 Task: Find connections with filter location Bourg-lès-Valence with filter topic #Genderwith filter profile language English with filter current company Job Available Here with filter school Madurai Kamaraj University with filter industry IT Services and IT Consulting with filter service category Typing with filter keywords title Mail Carrier
Action: Mouse moved to (473, 60)
Screenshot: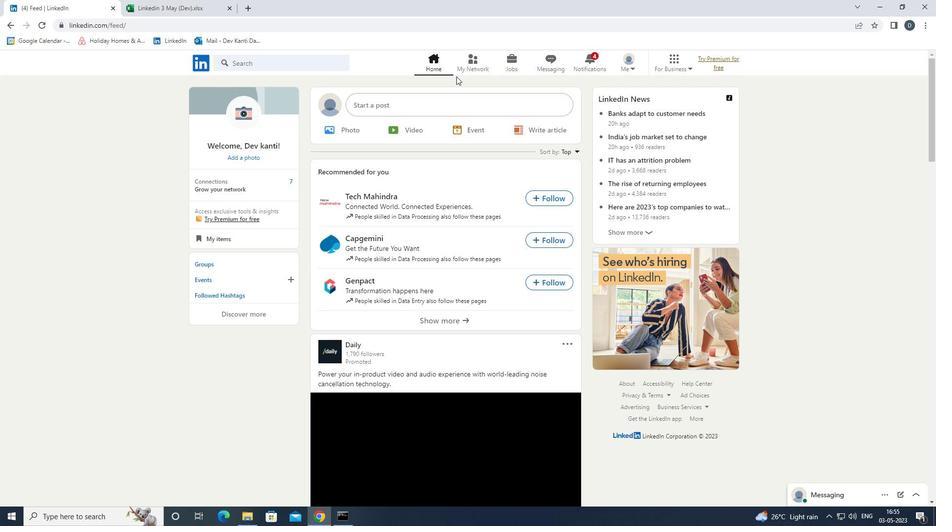 
Action: Mouse pressed left at (473, 60)
Screenshot: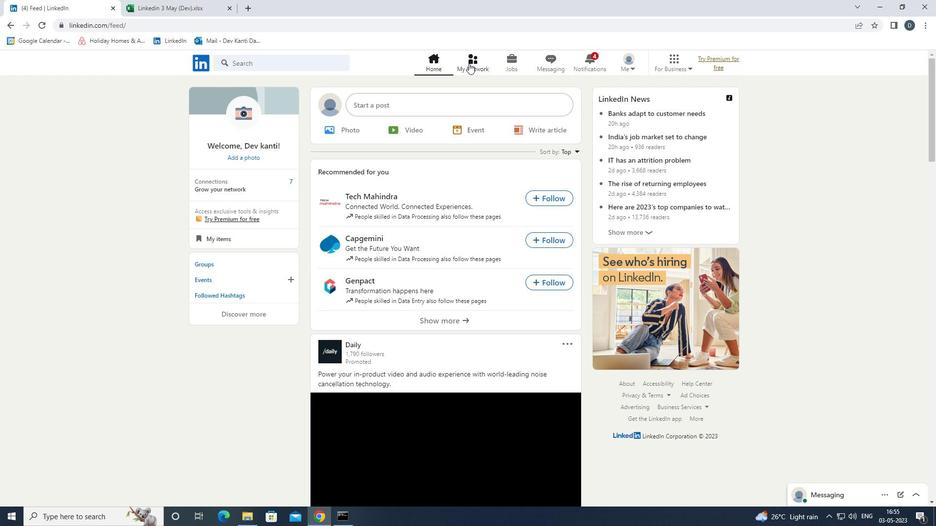 
Action: Mouse moved to (320, 114)
Screenshot: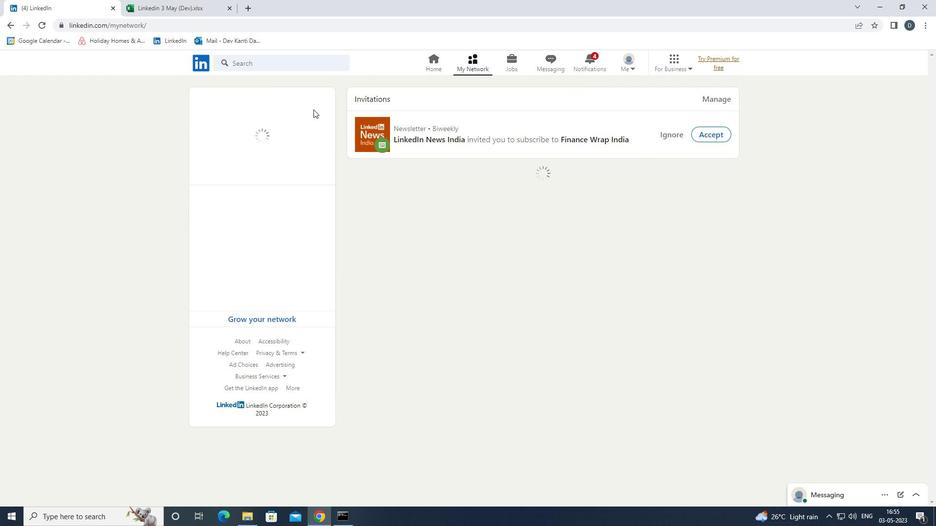 
Action: Mouse pressed left at (320, 114)
Screenshot: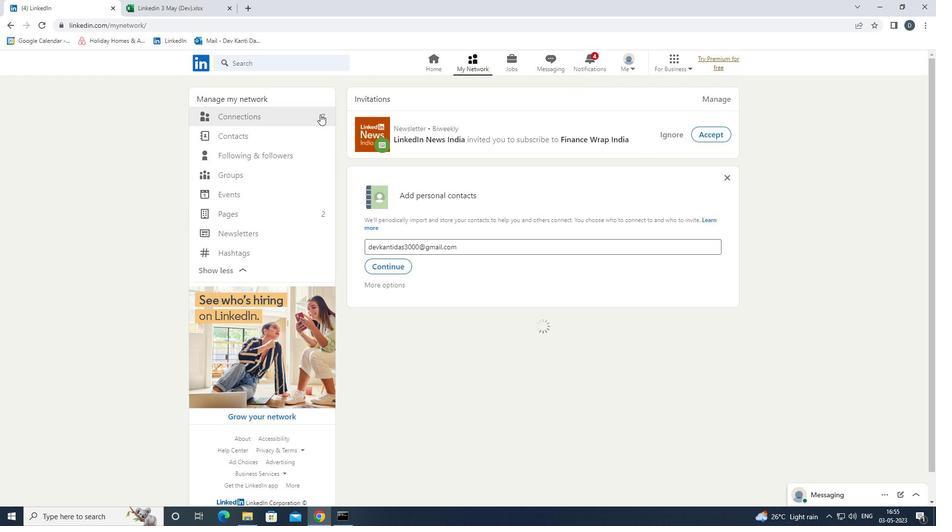 
Action: Mouse moved to (549, 116)
Screenshot: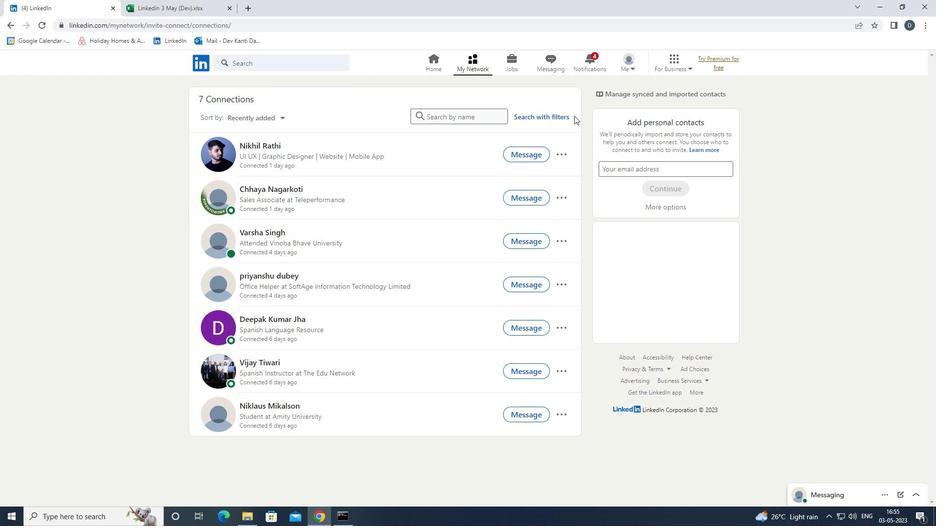 
Action: Mouse pressed left at (549, 116)
Screenshot: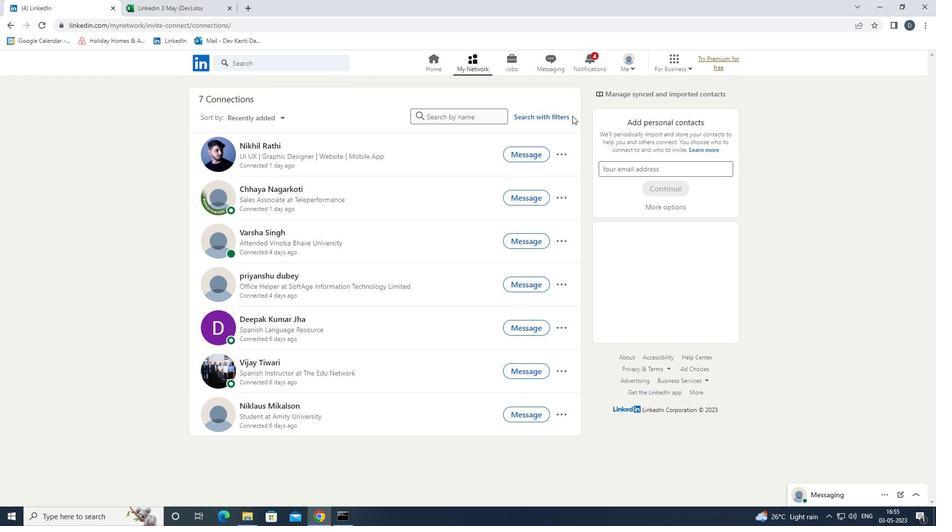 
Action: Mouse moved to (492, 91)
Screenshot: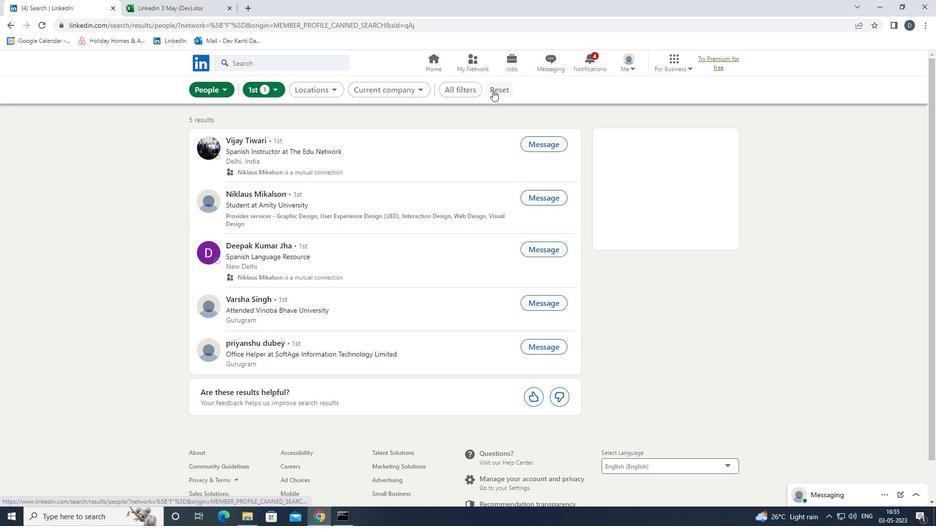 
Action: Mouse pressed left at (492, 91)
Screenshot: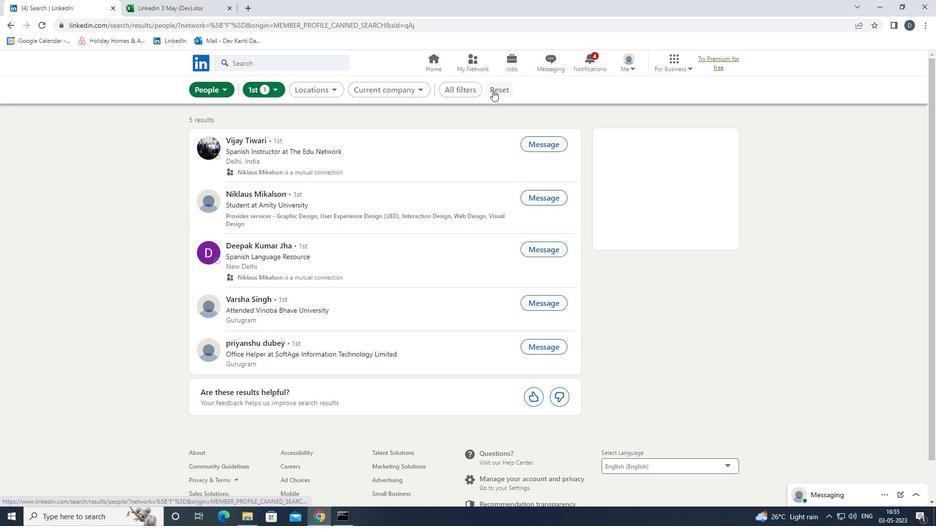
Action: Mouse moved to (482, 89)
Screenshot: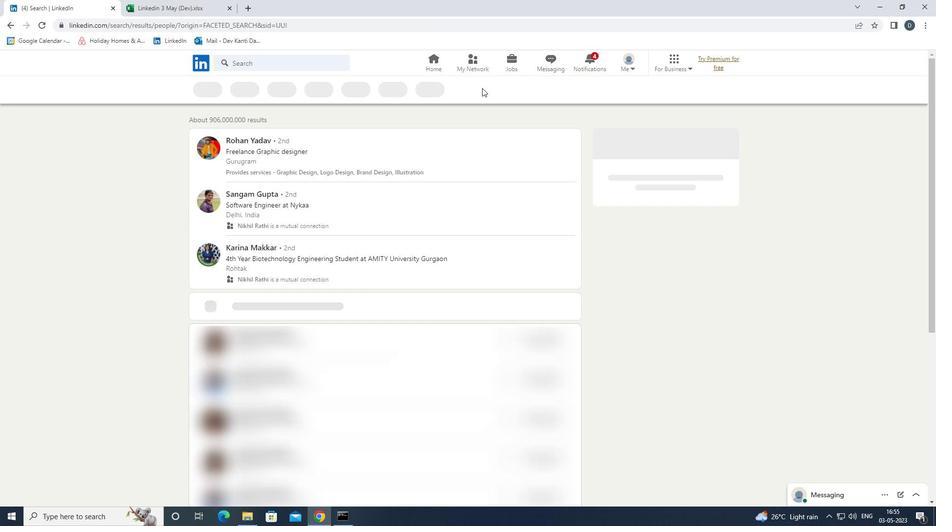 
Action: Mouse pressed left at (482, 89)
Screenshot: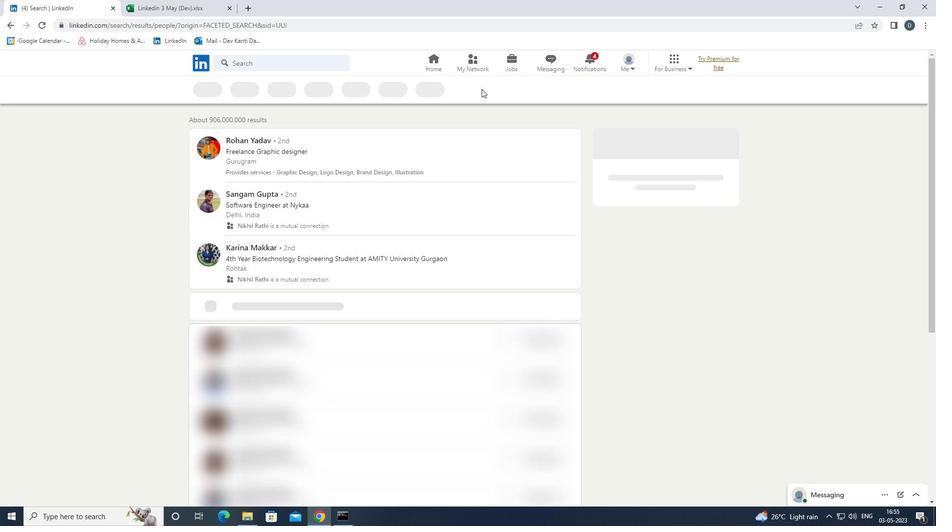
Action: Mouse moved to (766, 194)
Screenshot: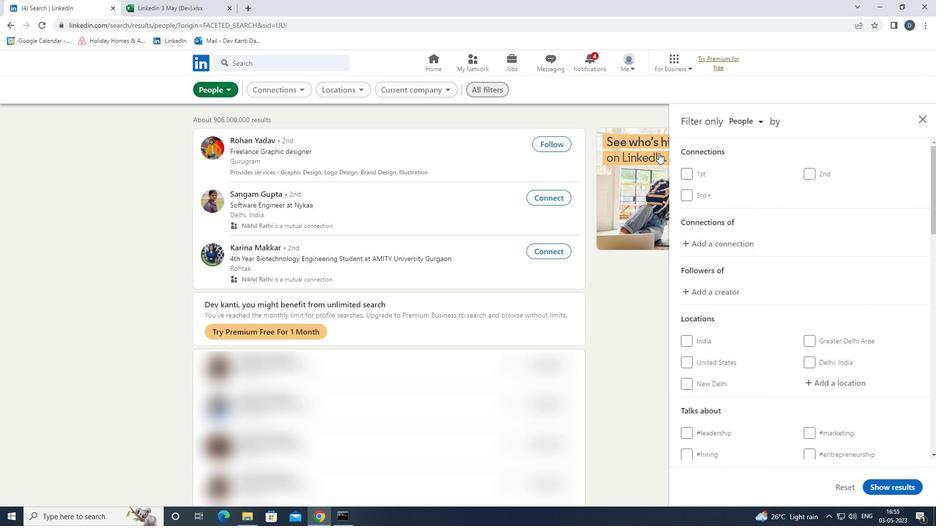
Action: Mouse scrolled (766, 193) with delta (0, 0)
Screenshot: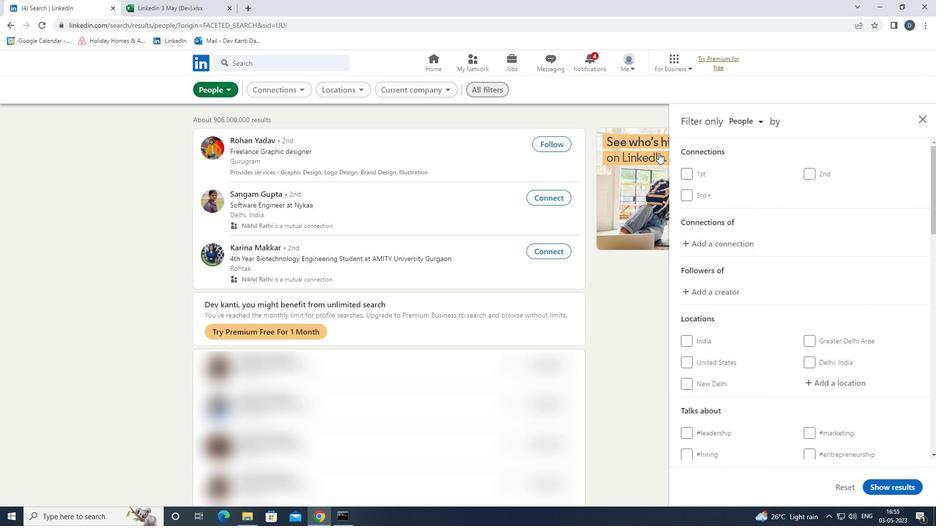 
Action: Mouse moved to (767, 195)
Screenshot: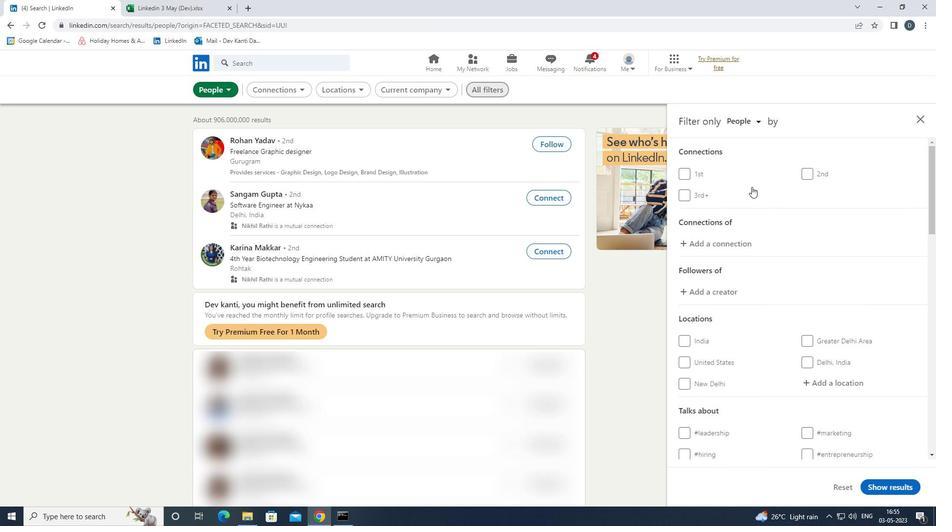 
Action: Mouse scrolled (767, 194) with delta (0, 0)
Screenshot: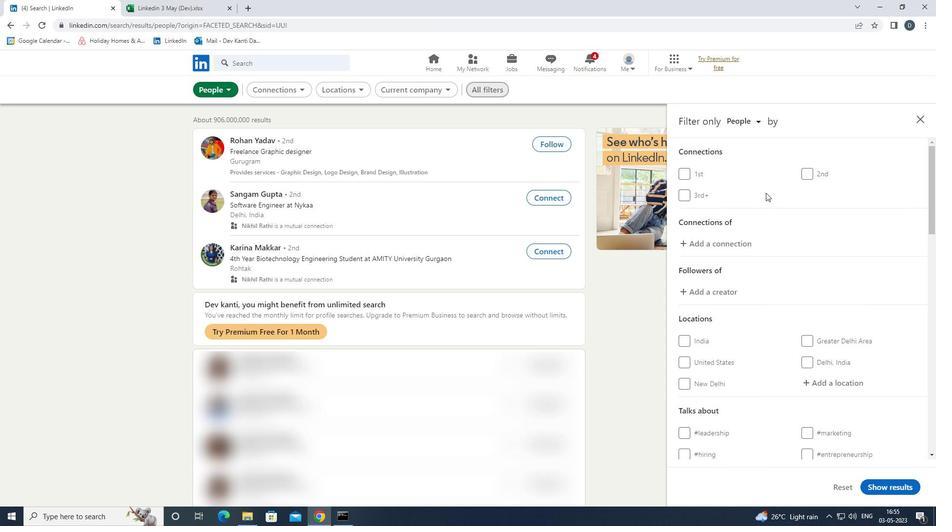 
Action: Mouse moved to (826, 289)
Screenshot: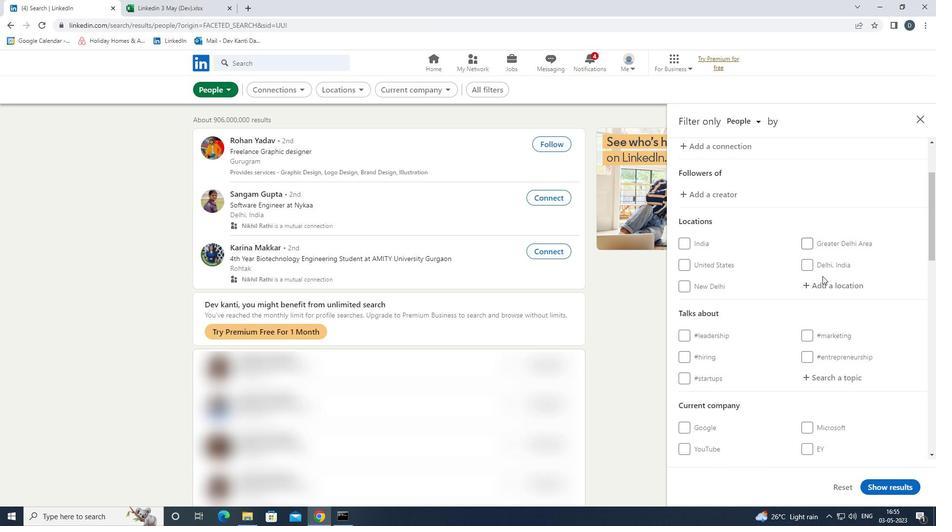 
Action: Mouse pressed left at (826, 289)
Screenshot: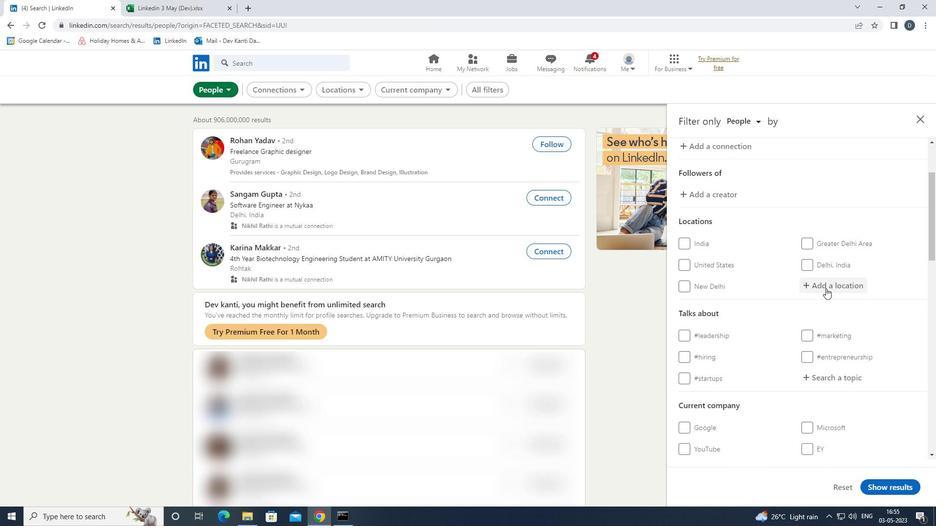 
Action: Mouse moved to (828, 275)
Screenshot: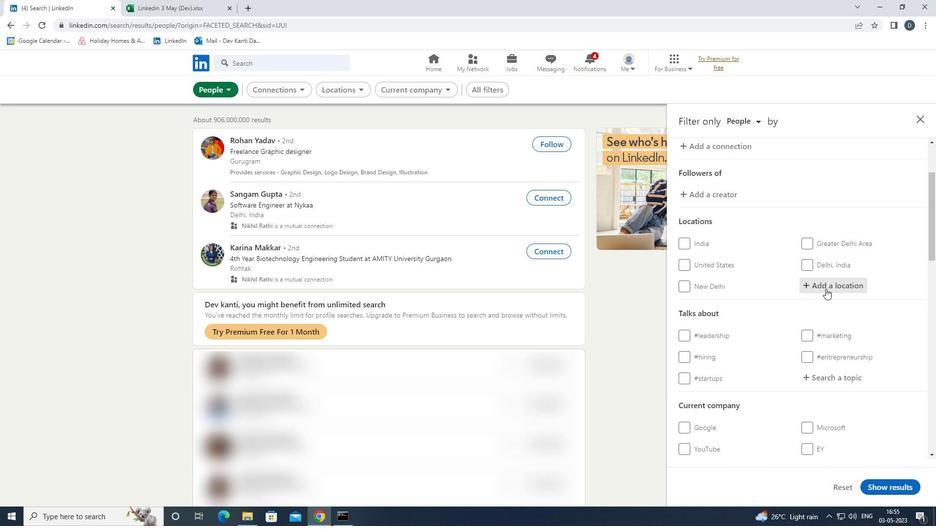 
Action: Key pressed <Key.shift><Key.shift><Key.shift>BOURG-LES<Key.down><Key.enter>
Screenshot: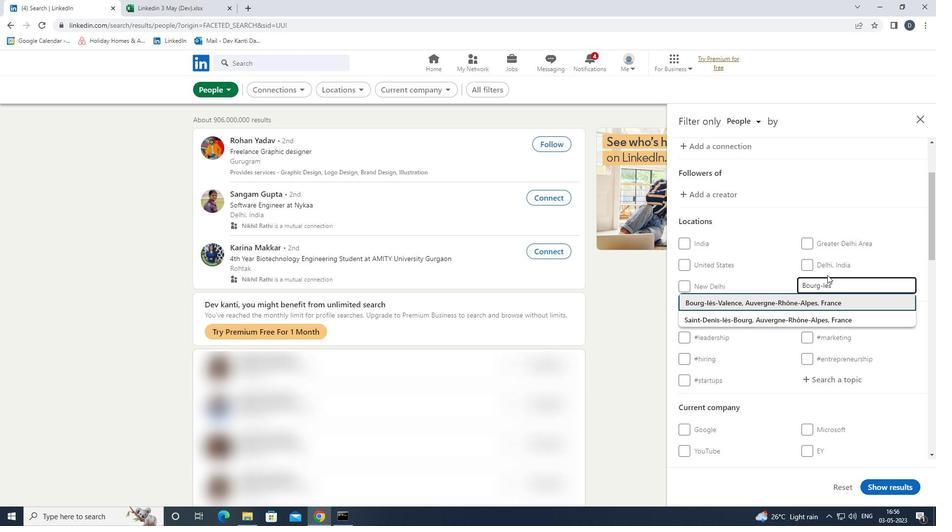 
Action: Mouse moved to (846, 306)
Screenshot: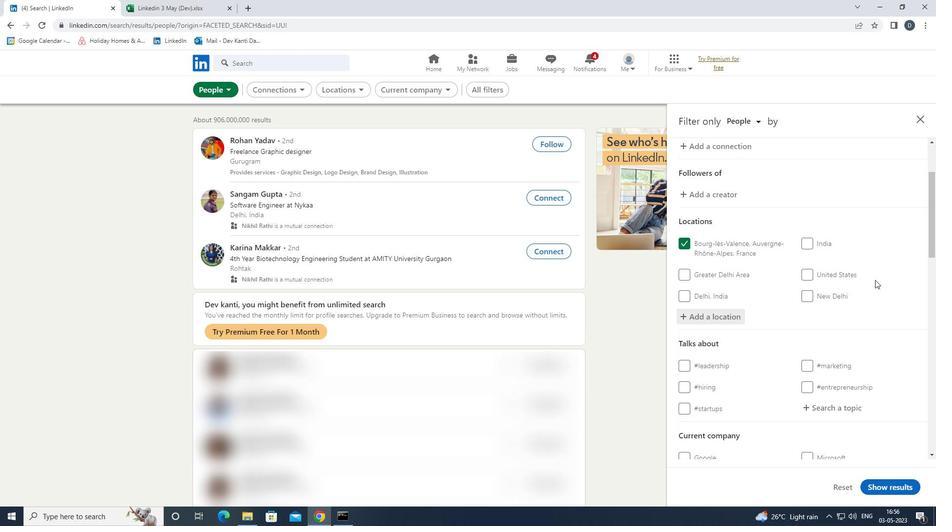 
Action: Mouse scrolled (846, 306) with delta (0, 0)
Screenshot: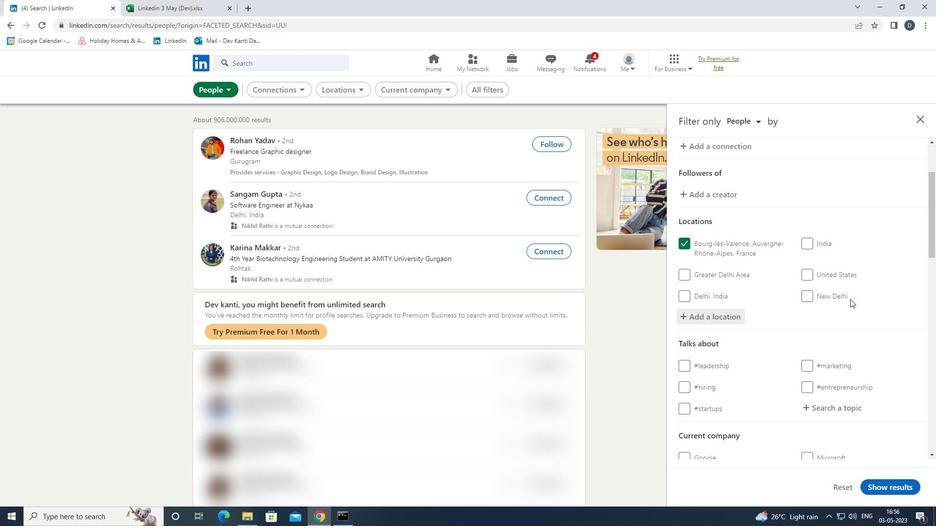 
Action: Mouse moved to (846, 307)
Screenshot: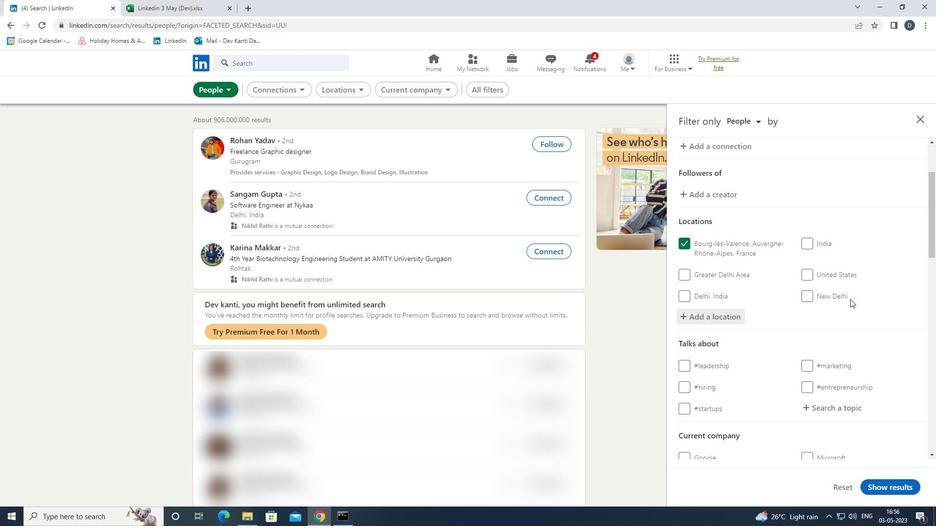 
Action: Mouse scrolled (846, 306) with delta (0, 0)
Screenshot: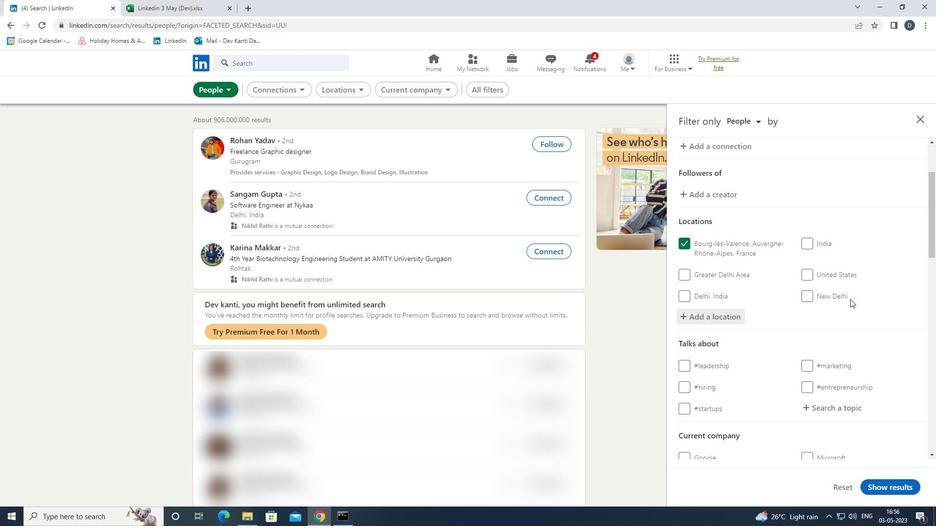 
Action: Mouse moved to (841, 312)
Screenshot: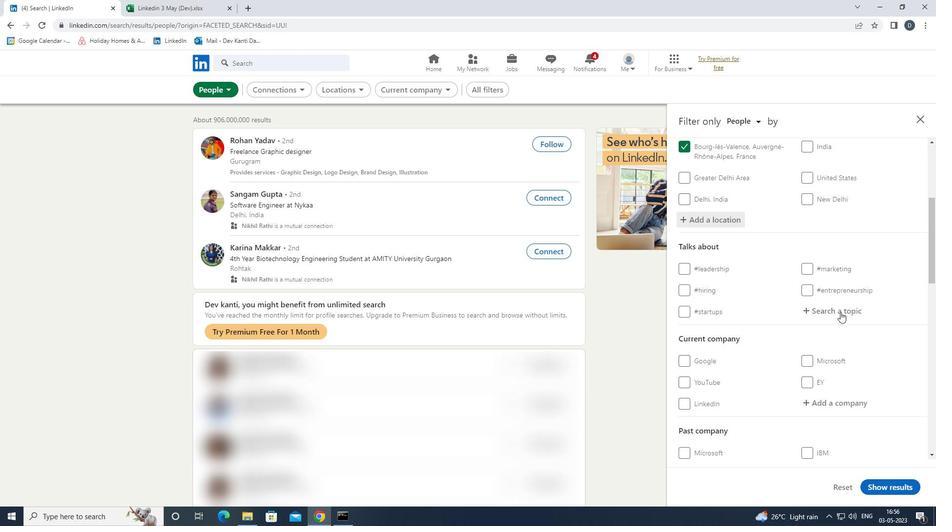
Action: Mouse pressed left at (841, 312)
Screenshot: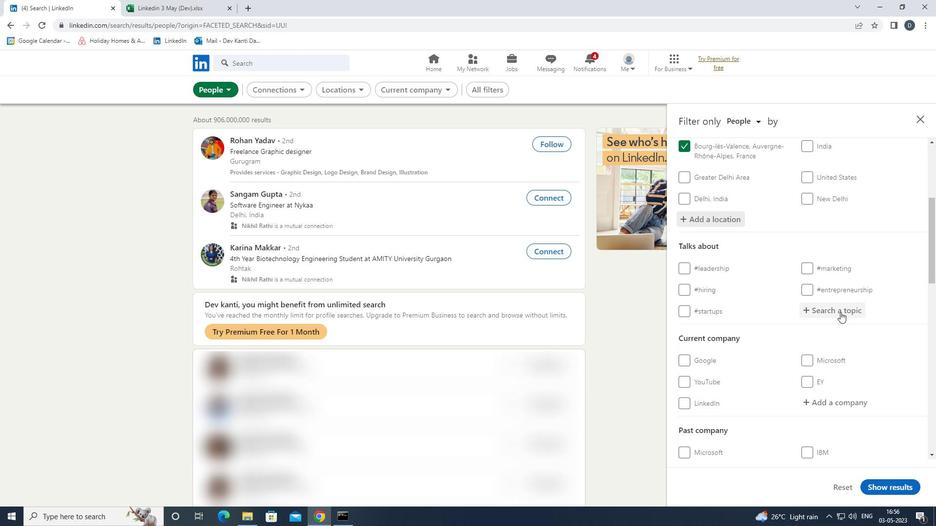 
Action: Mouse moved to (836, 313)
Screenshot: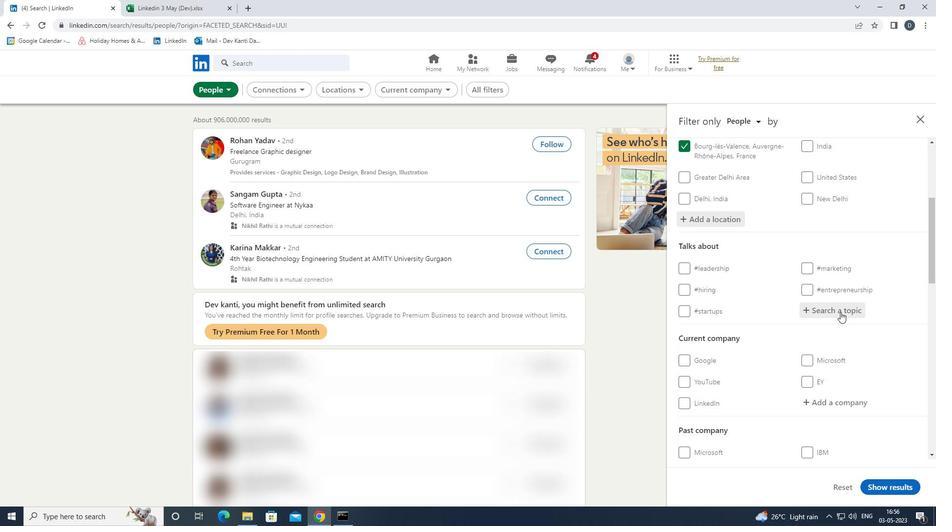 
Action: Key pressed GENDER<Key.down><Key.enter>
Screenshot: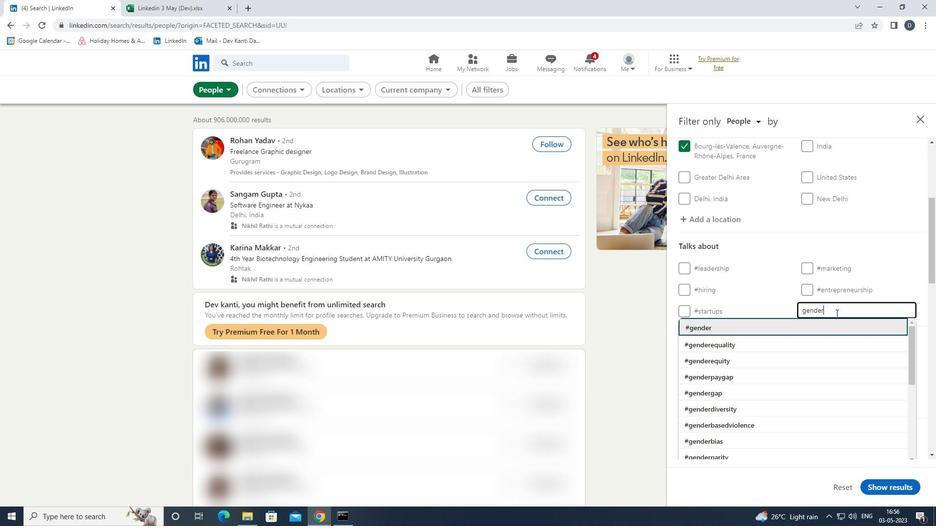 
Action: Mouse moved to (768, 253)
Screenshot: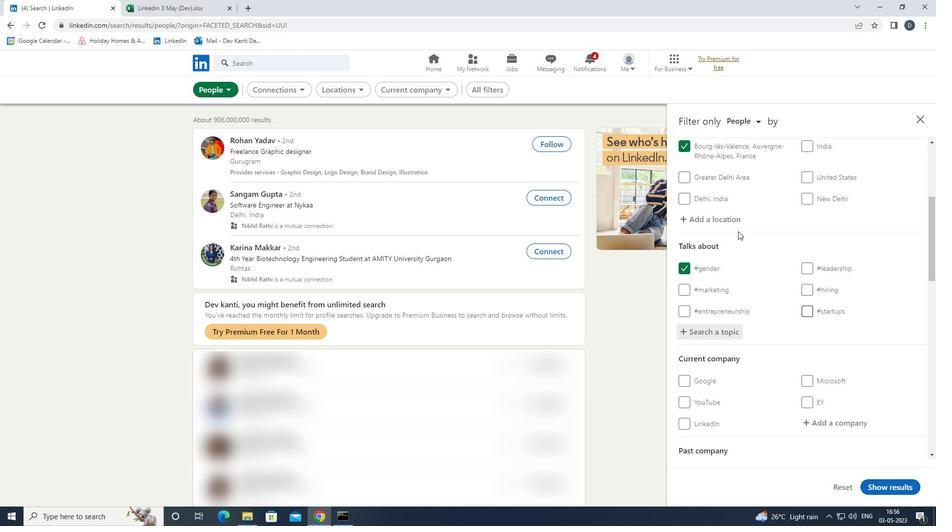 
Action: Mouse scrolled (768, 253) with delta (0, 0)
Screenshot: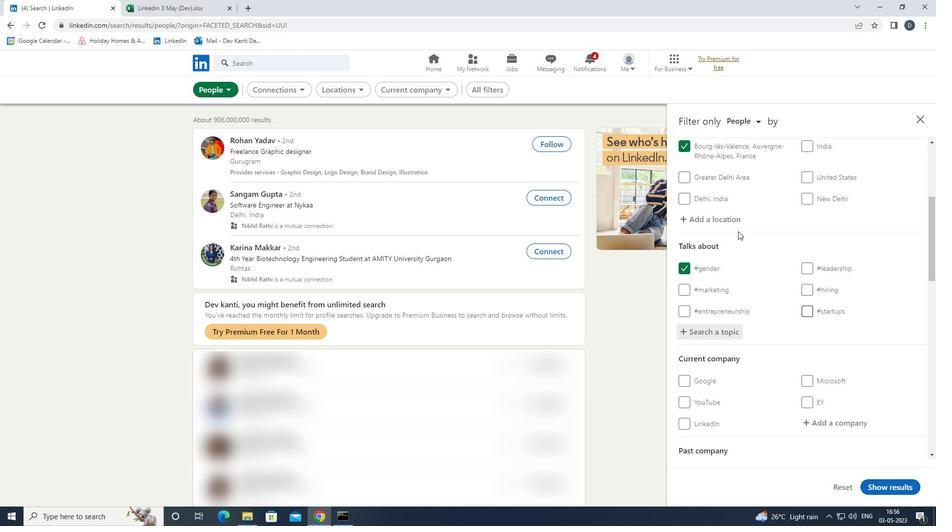 
Action: Mouse moved to (771, 260)
Screenshot: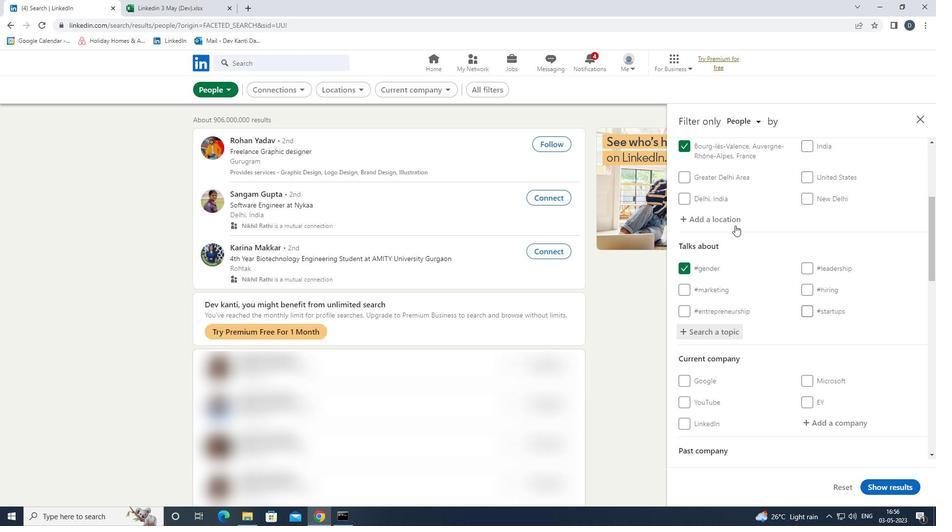 
Action: Mouse scrolled (771, 259) with delta (0, 0)
Screenshot: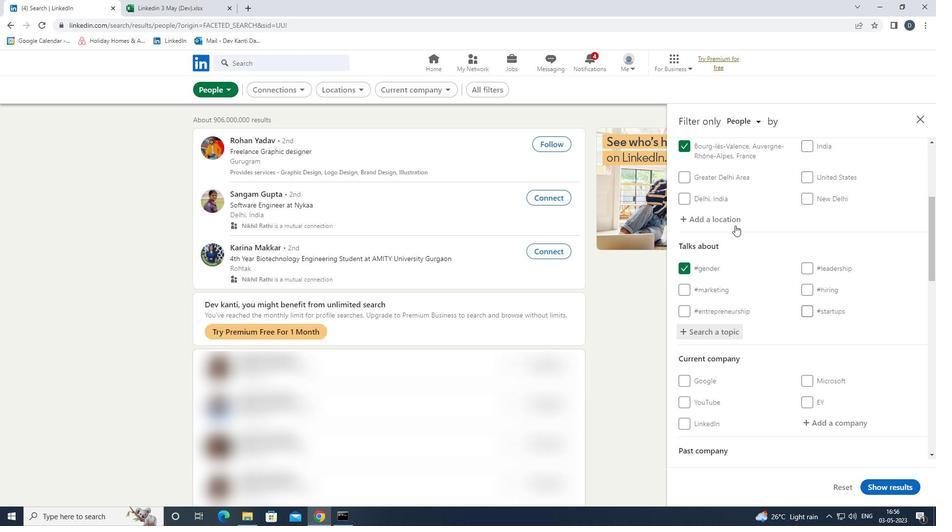 
Action: Mouse moved to (774, 266)
Screenshot: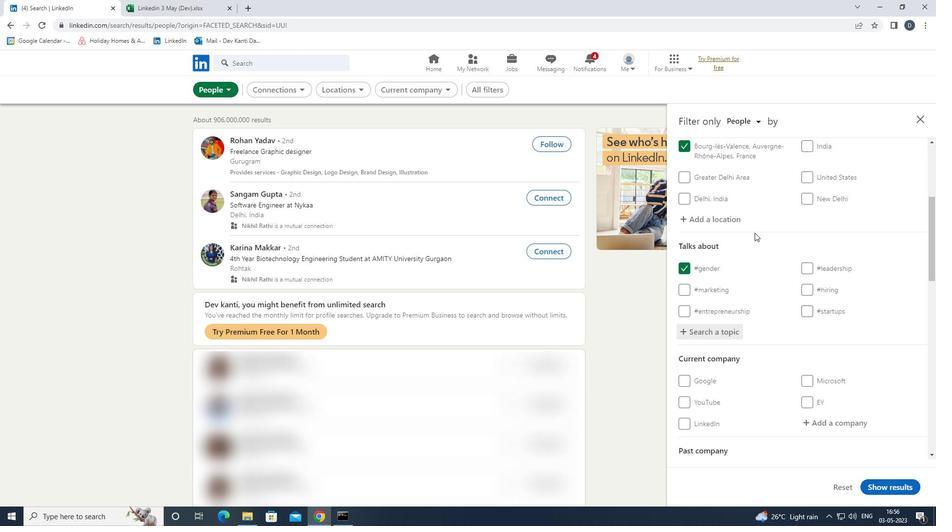 
Action: Mouse scrolled (774, 265) with delta (0, 0)
Screenshot: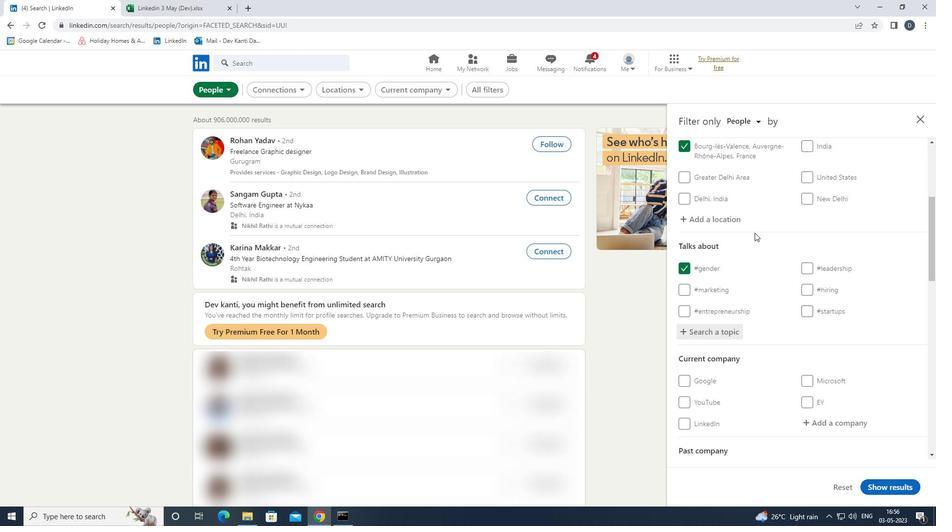 
Action: Mouse moved to (828, 304)
Screenshot: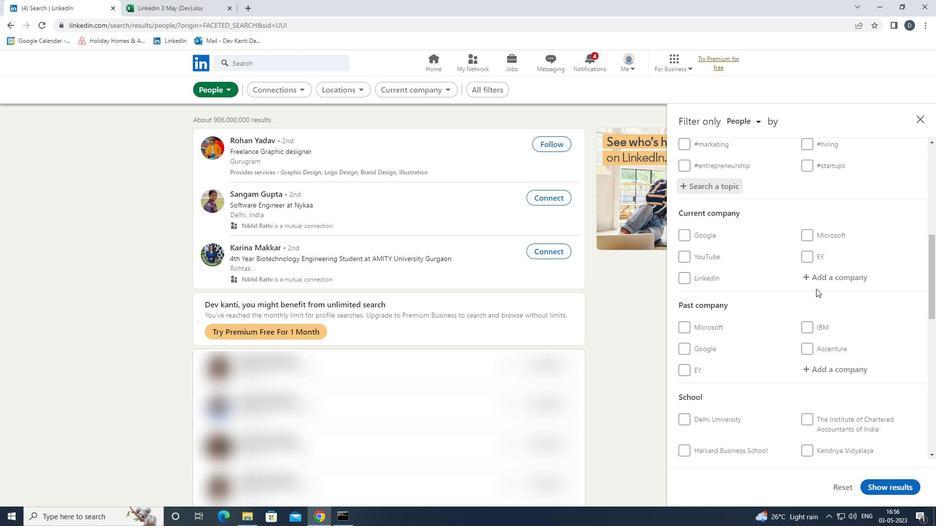 
Action: Mouse scrolled (828, 303) with delta (0, 0)
Screenshot: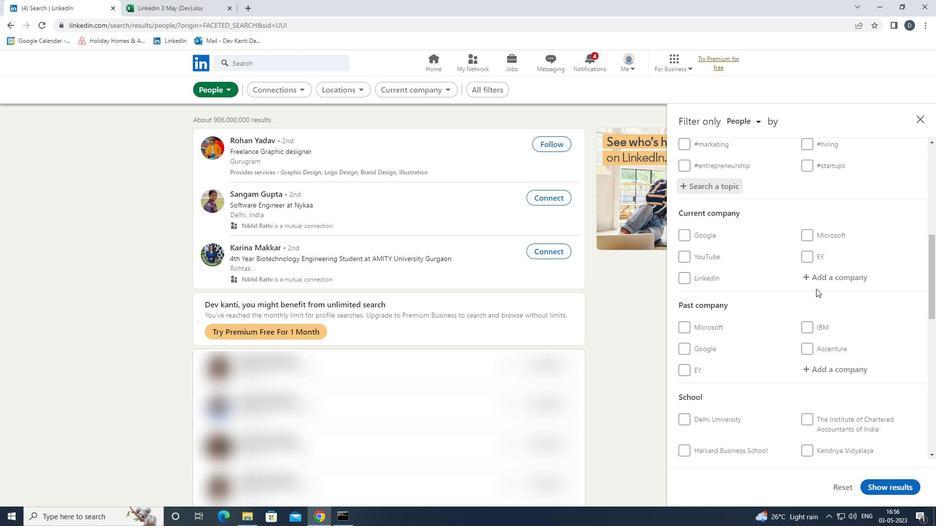 
Action: Mouse scrolled (828, 303) with delta (0, 0)
Screenshot: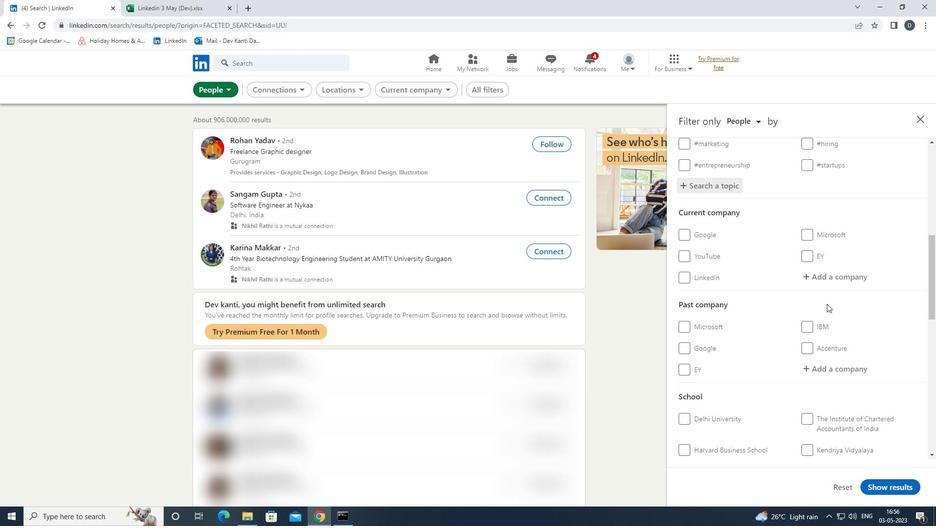 
Action: Mouse moved to (829, 303)
Screenshot: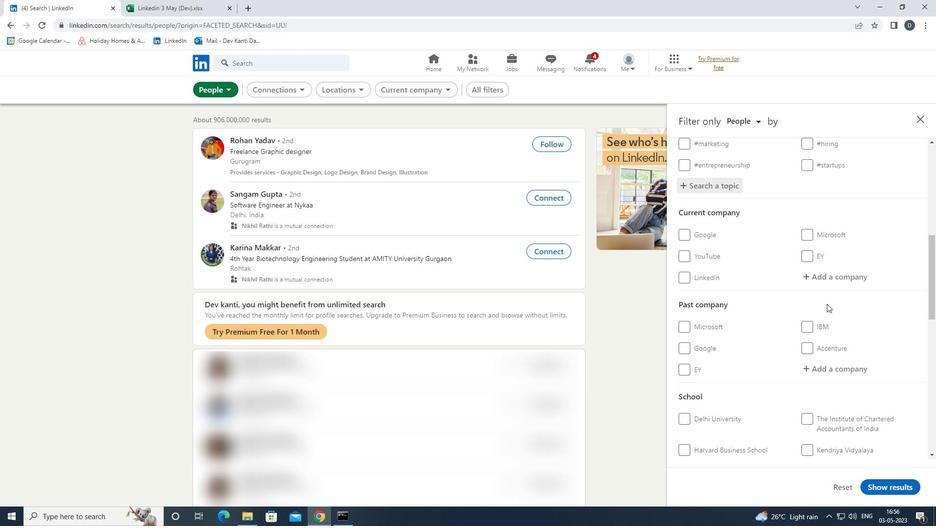 
Action: Mouse scrolled (829, 303) with delta (0, 0)
Screenshot: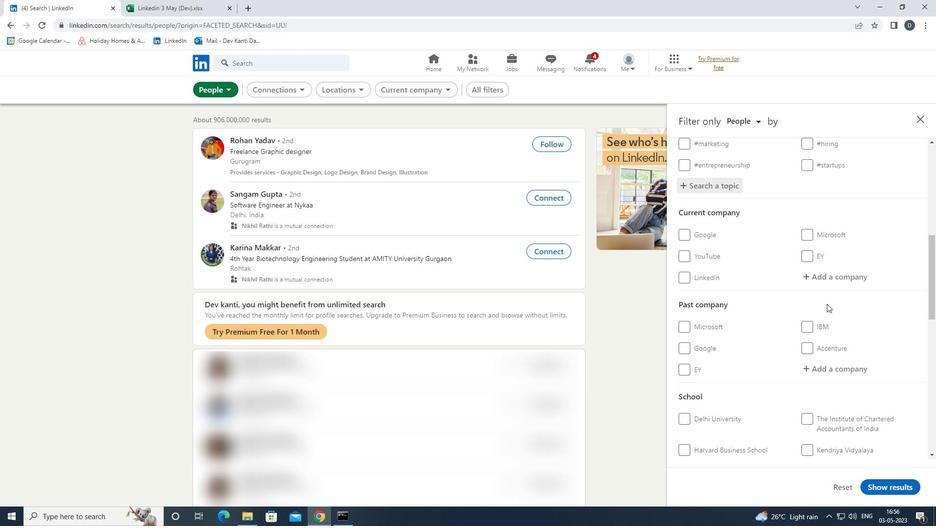 
Action: Mouse moved to (835, 297)
Screenshot: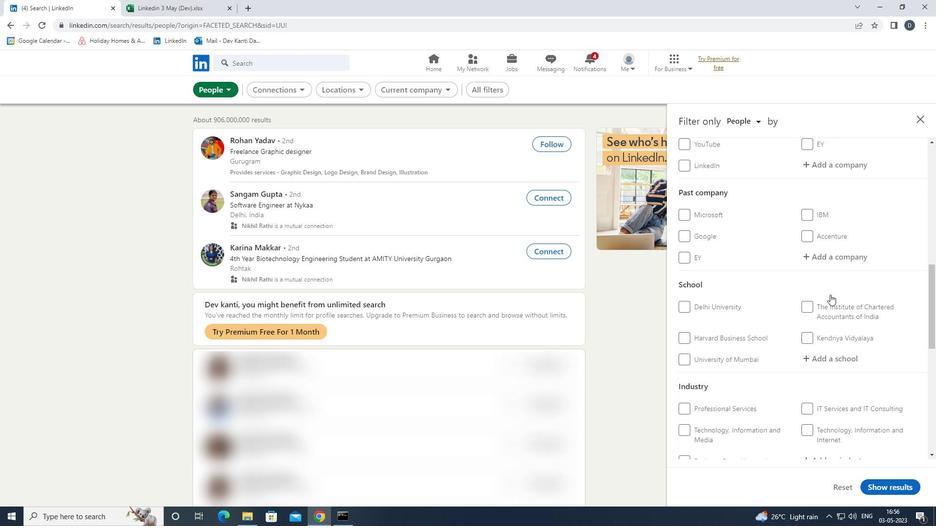 
Action: Mouse scrolled (835, 297) with delta (0, 0)
Screenshot: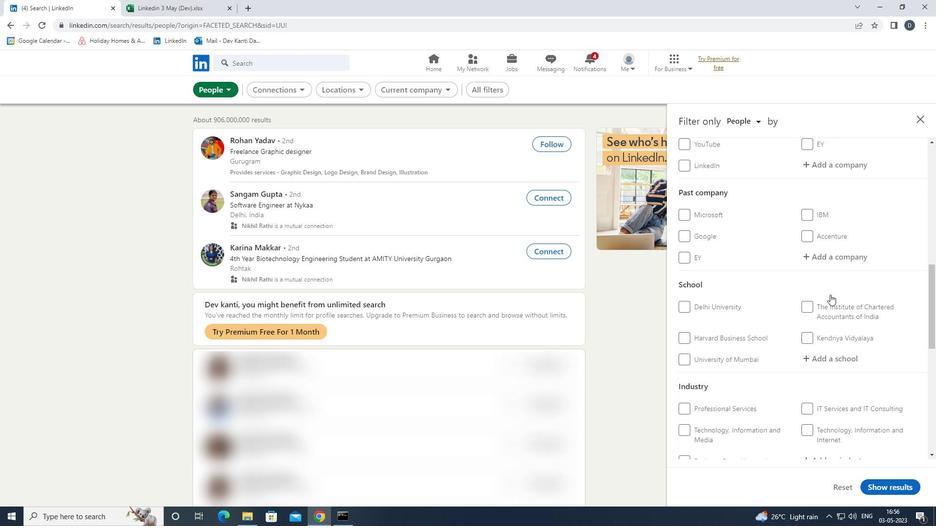 
Action: Mouse moved to (835, 298)
Screenshot: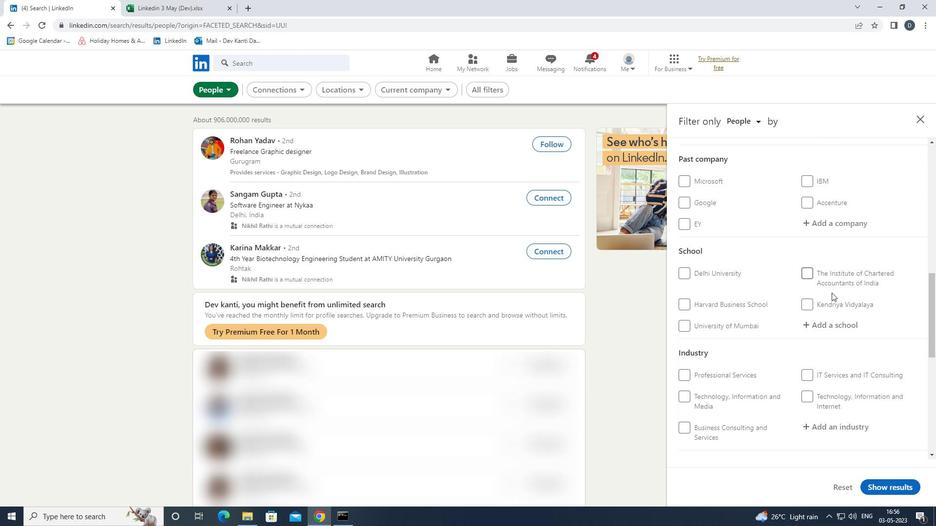 
Action: Mouse scrolled (835, 298) with delta (0, 0)
Screenshot: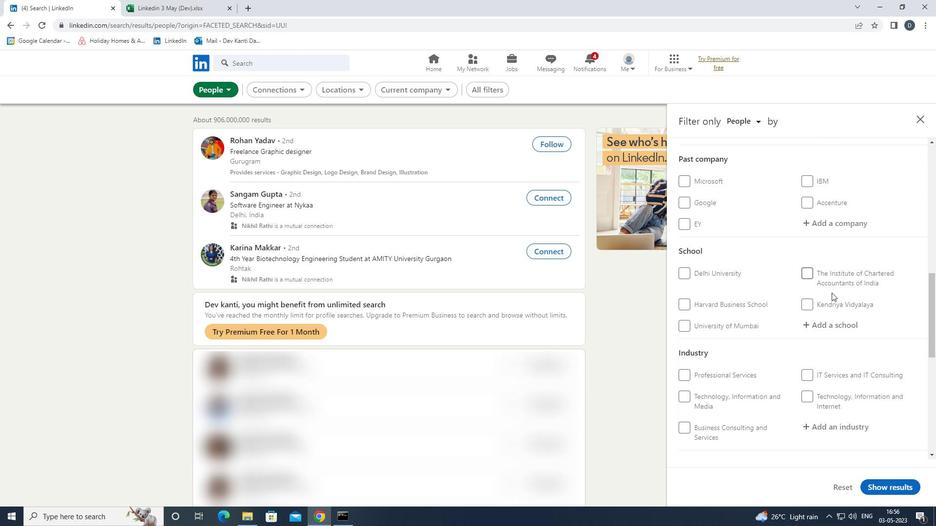 
Action: Mouse moved to (835, 298)
Screenshot: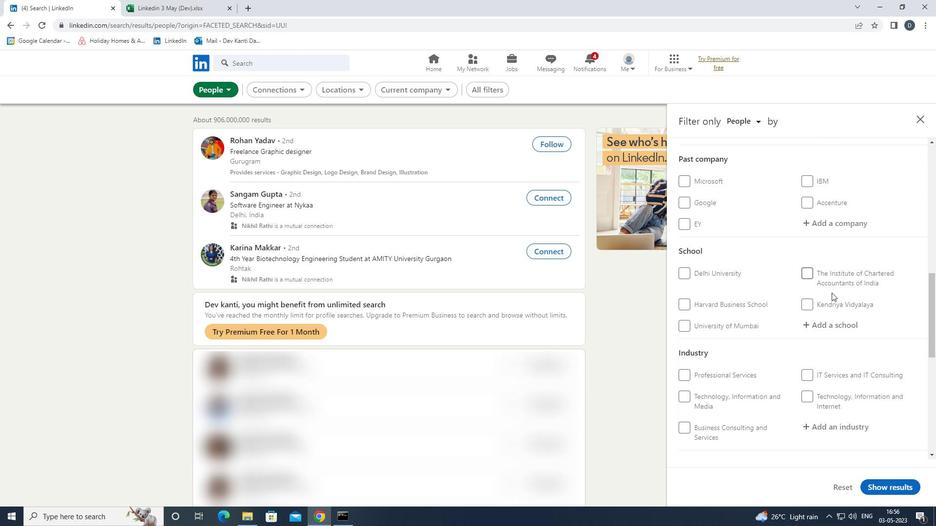 
Action: Mouse scrolled (835, 298) with delta (0, 0)
Screenshot: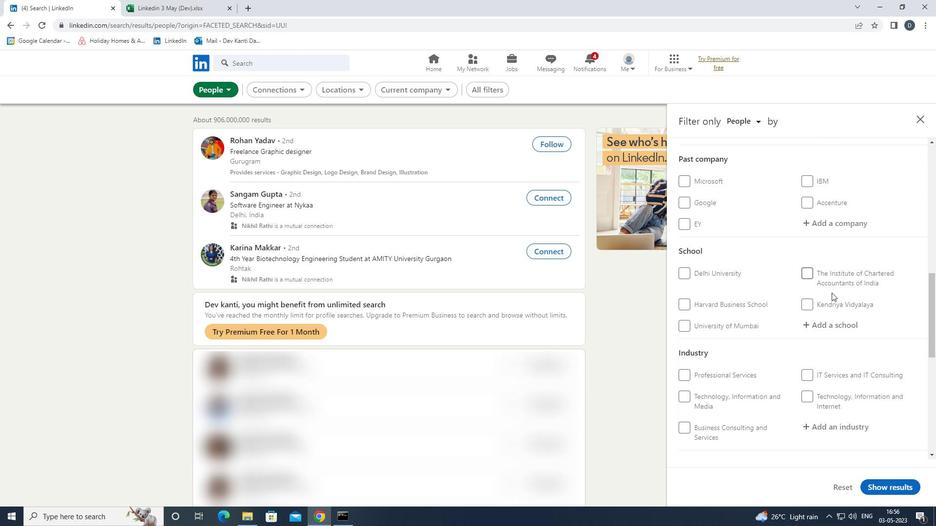 
Action: Mouse moved to (704, 344)
Screenshot: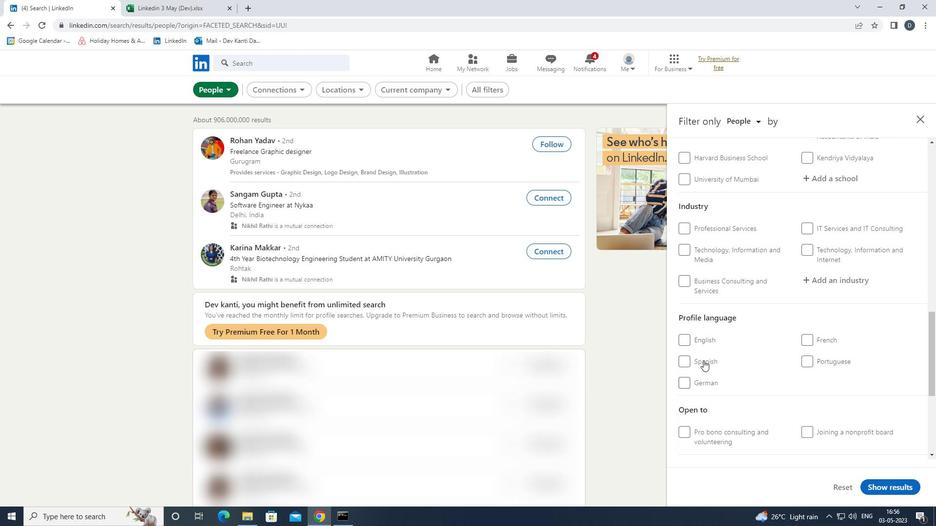 
Action: Mouse pressed left at (704, 344)
Screenshot: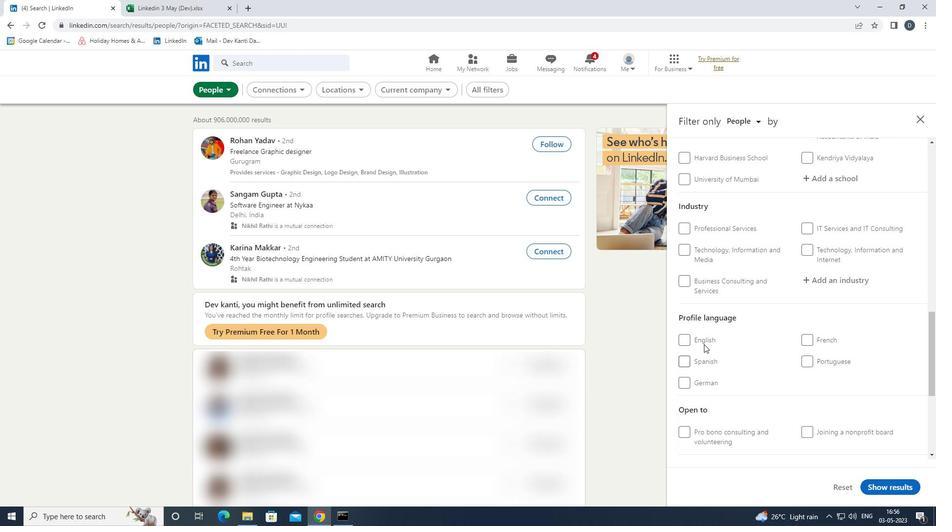 
Action: Mouse moved to (768, 330)
Screenshot: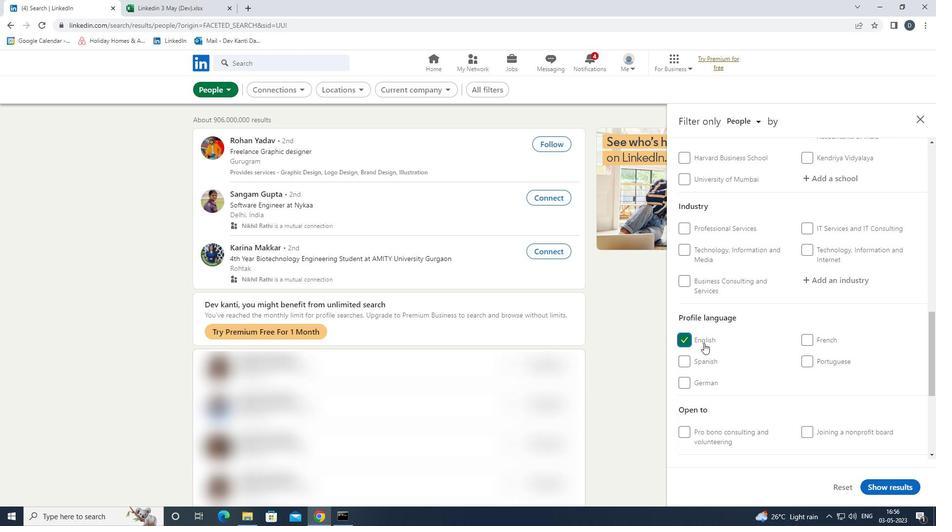 
Action: Mouse scrolled (768, 331) with delta (0, 0)
Screenshot: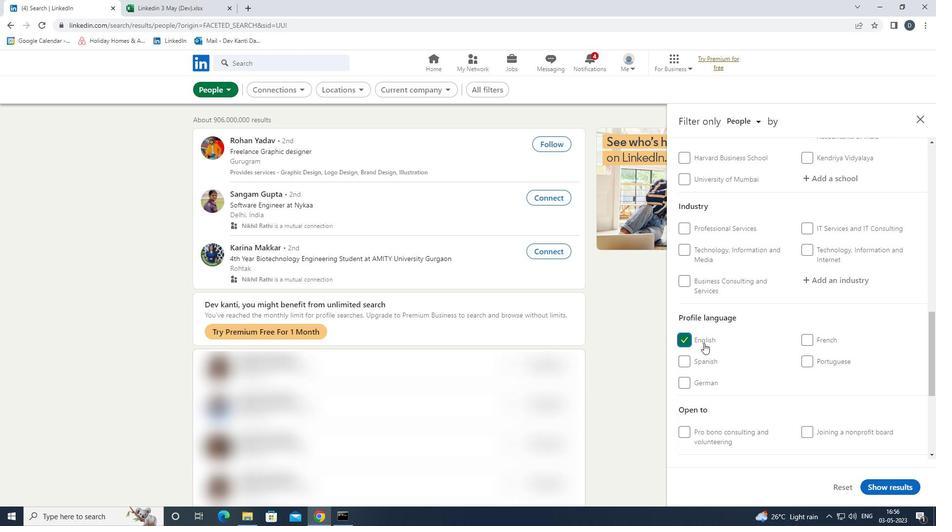 
Action: Mouse scrolled (768, 331) with delta (0, 0)
Screenshot: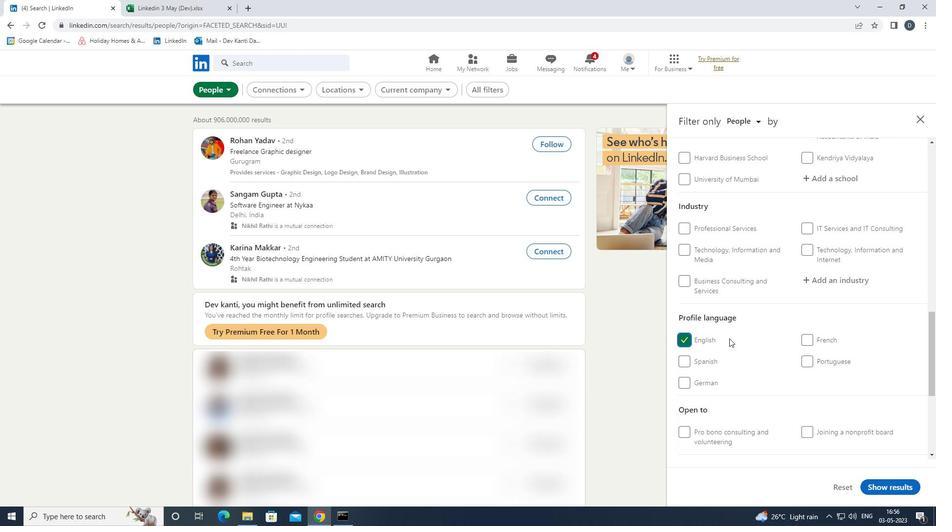
Action: Mouse scrolled (768, 331) with delta (0, 0)
Screenshot: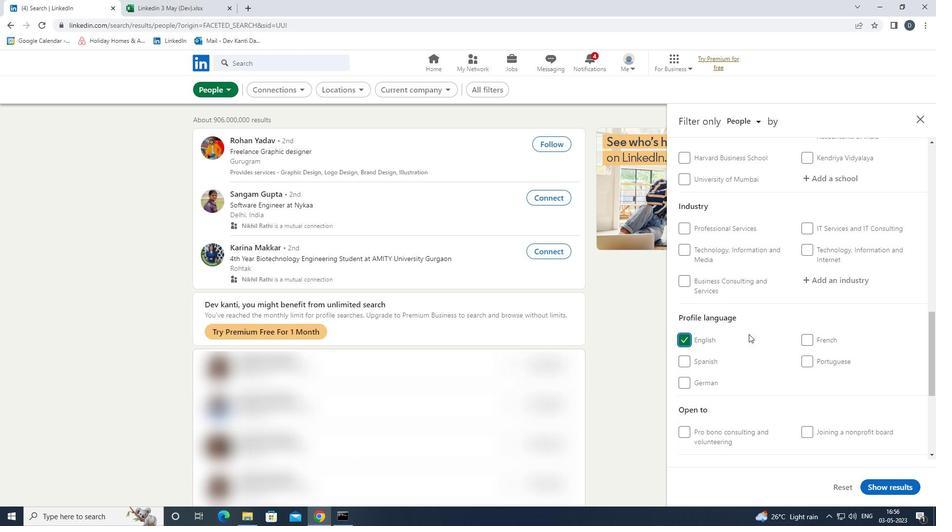 
Action: Mouse scrolled (768, 331) with delta (0, 0)
Screenshot: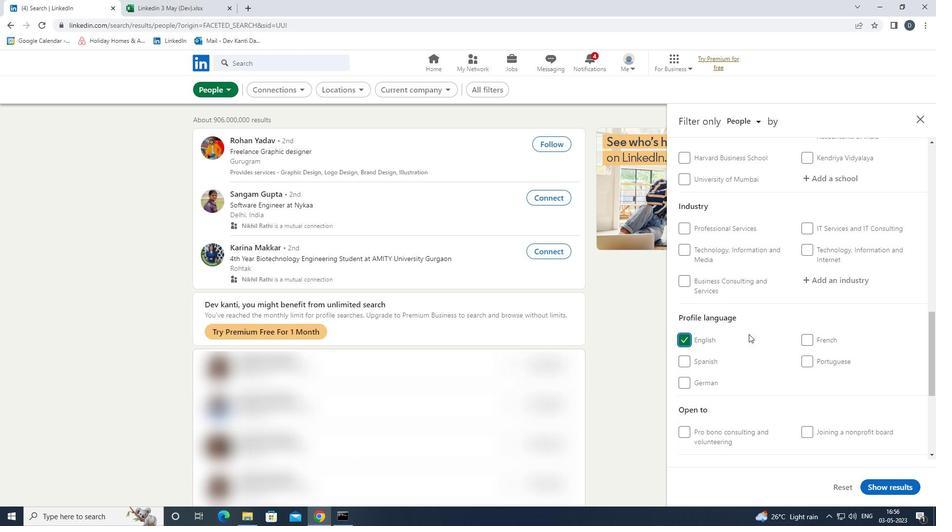 
Action: Mouse moved to (827, 260)
Screenshot: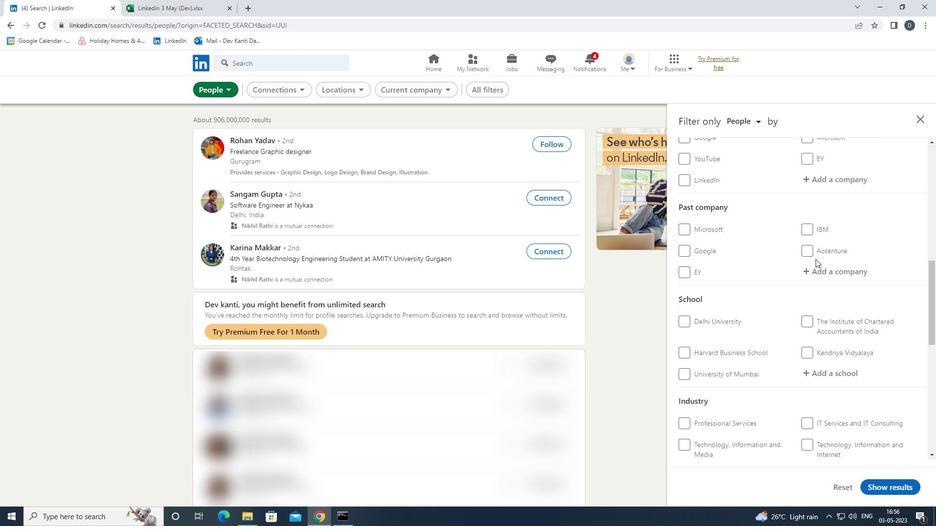 
Action: Mouse scrolled (827, 261) with delta (0, 0)
Screenshot: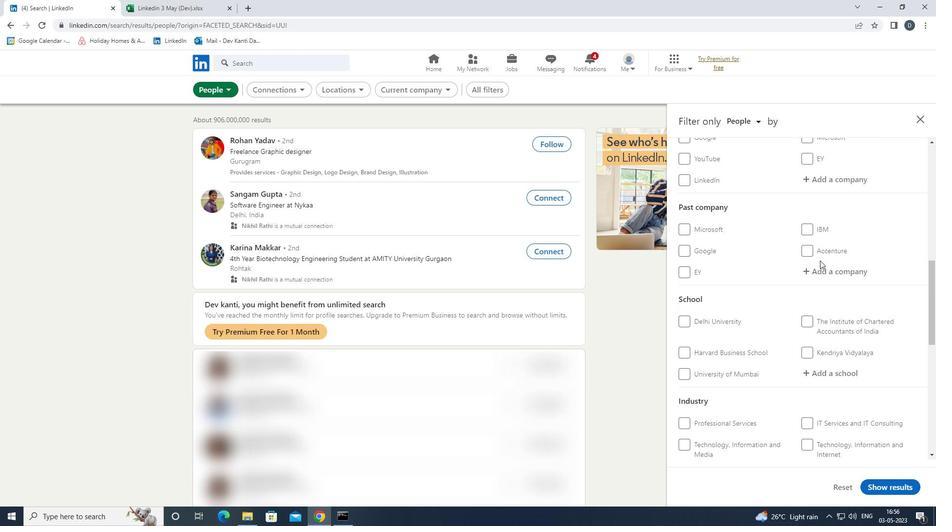 
Action: Mouse scrolled (827, 261) with delta (0, 0)
Screenshot: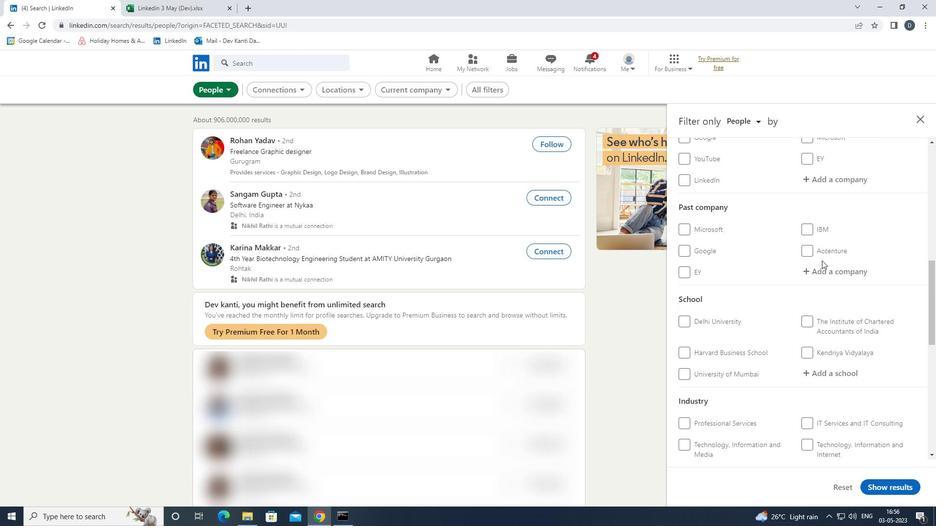 
Action: Mouse moved to (833, 273)
Screenshot: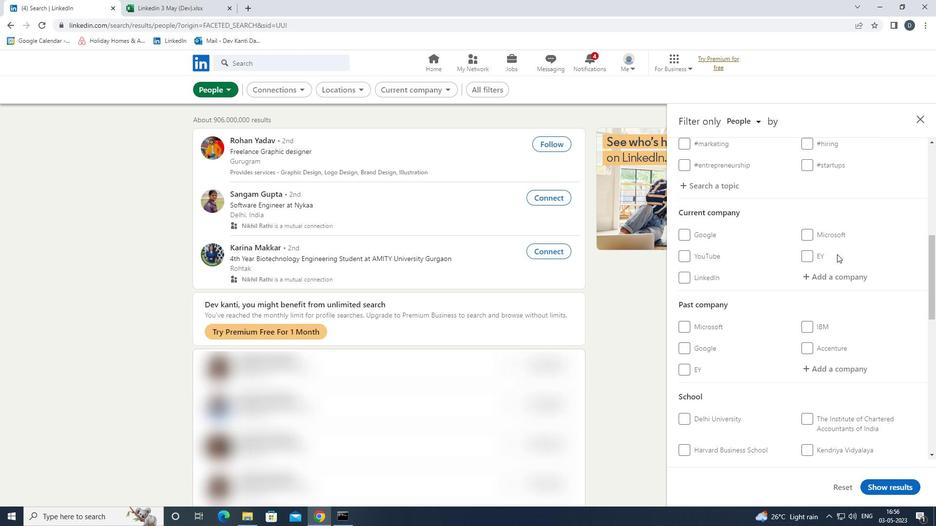 
Action: Mouse pressed left at (833, 273)
Screenshot: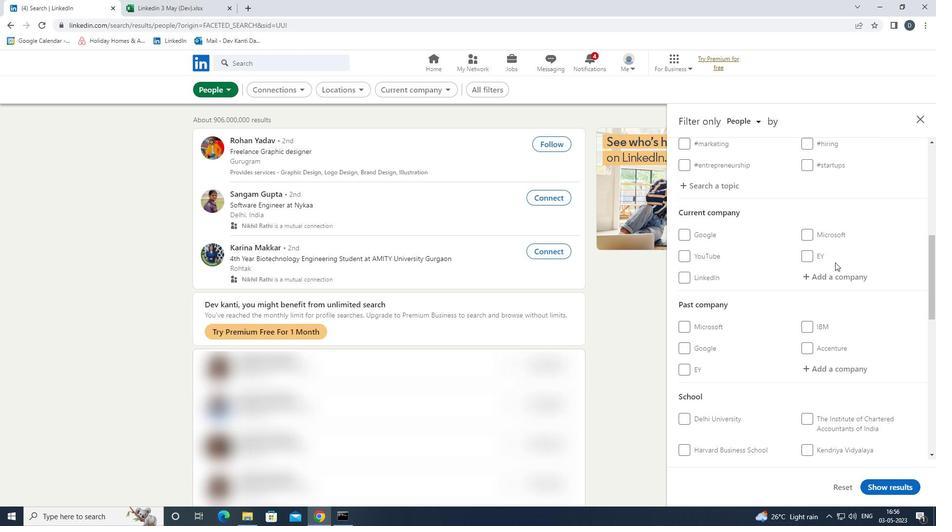 
Action: Mouse moved to (831, 275)
Screenshot: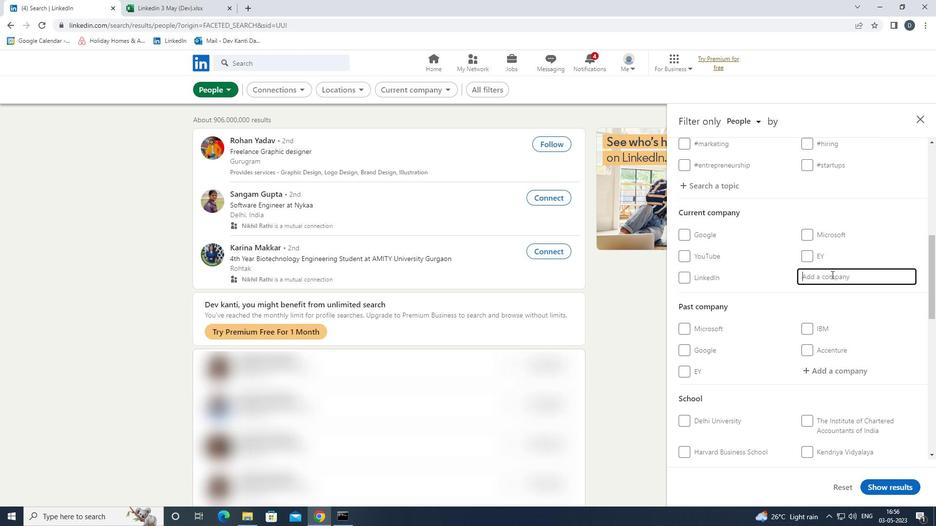 
Action: Key pressed <Key.shift>JOB<Key.space><Key.shift><Key.shift>VA<Key.backspace><Key.backspace><Key.shift>AVAILAB<Key.down><Key.enter>
Screenshot: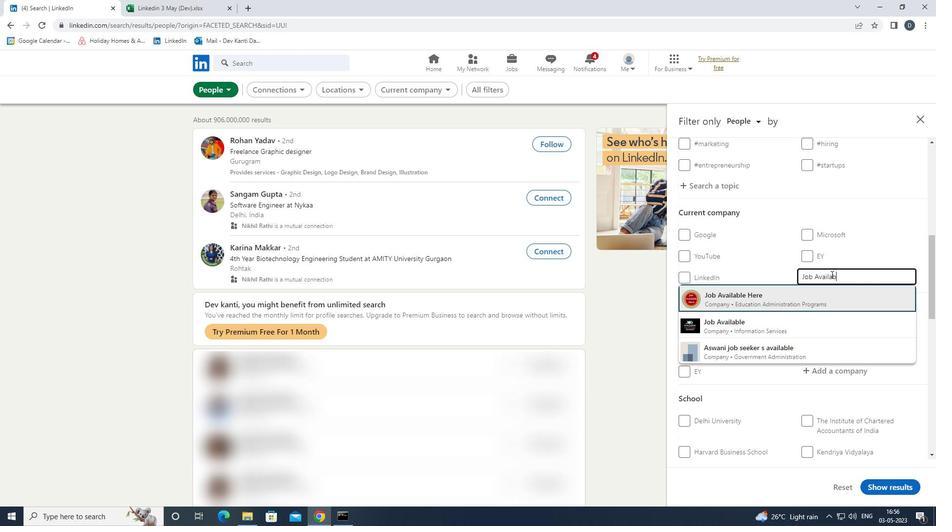 
Action: Mouse moved to (826, 285)
Screenshot: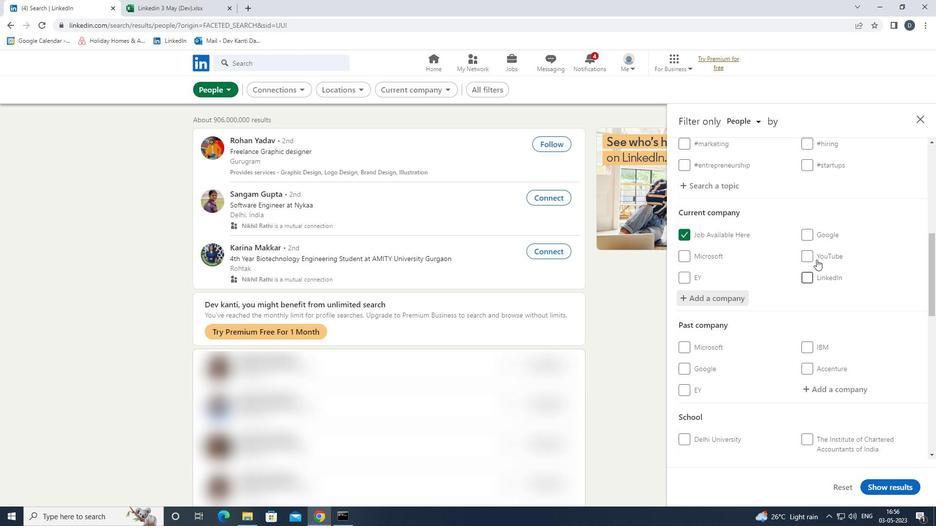 
Action: Mouse scrolled (826, 284) with delta (0, 0)
Screenshot: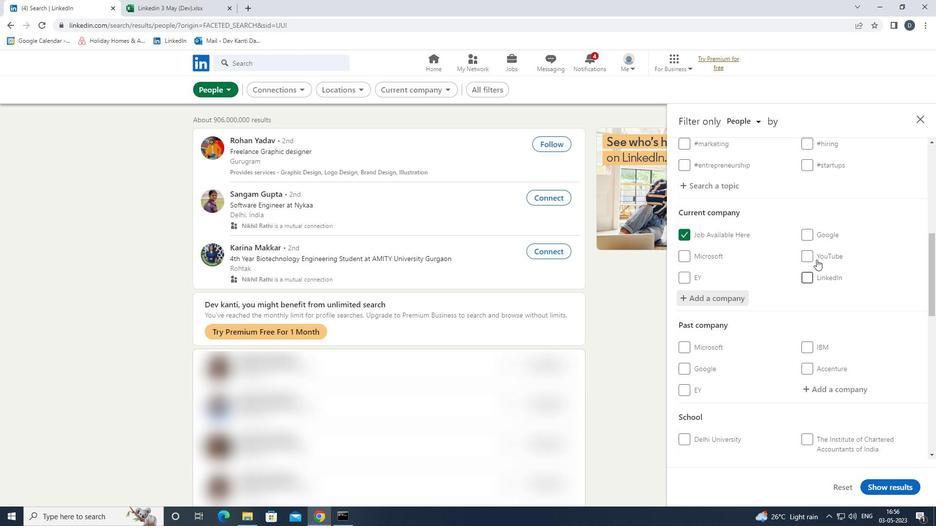 
Action: Mouse moved to (833, 295)
Screenshot: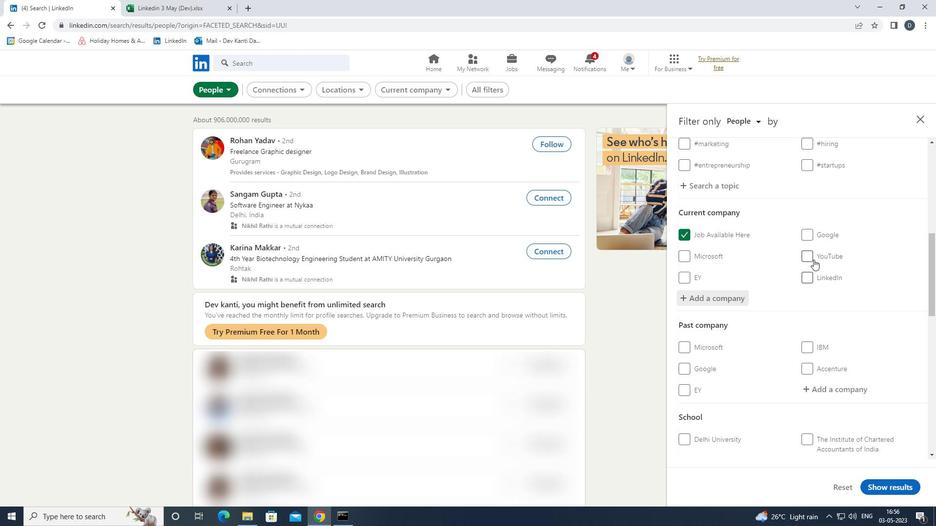 
Action: Mouse scrolled (833, 295) with delta (0, 0)
Screenshot: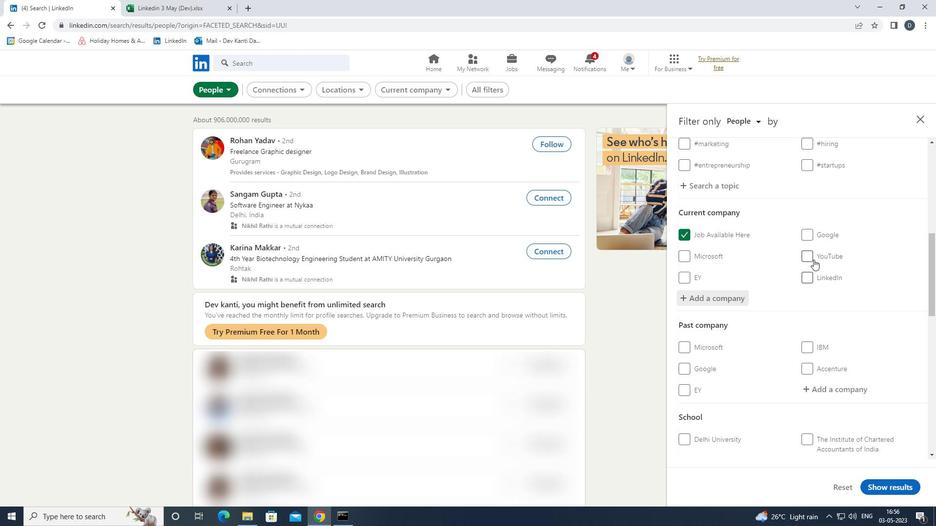 
Action: Mouse moved to (835, 297)
Screenshot: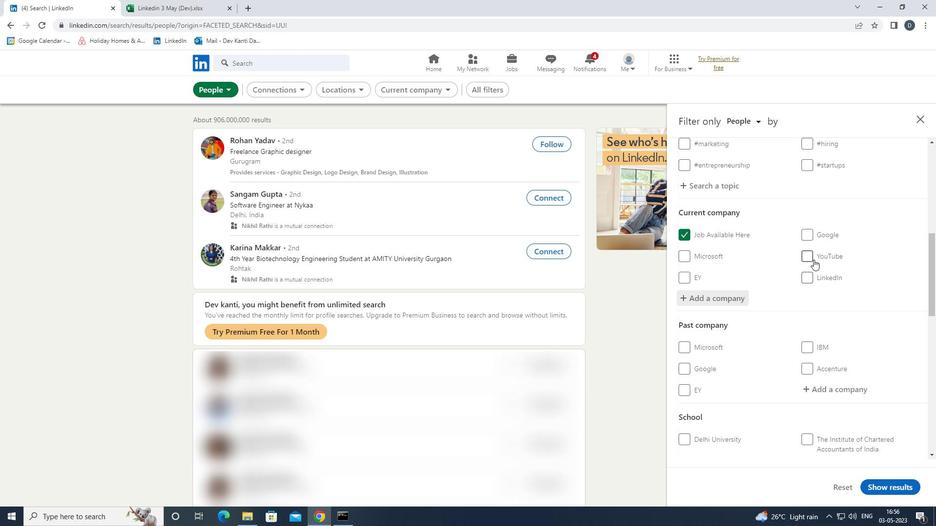 
Action: Mouse scrolled (835, 297) with delta (0, 0)
Screenshot: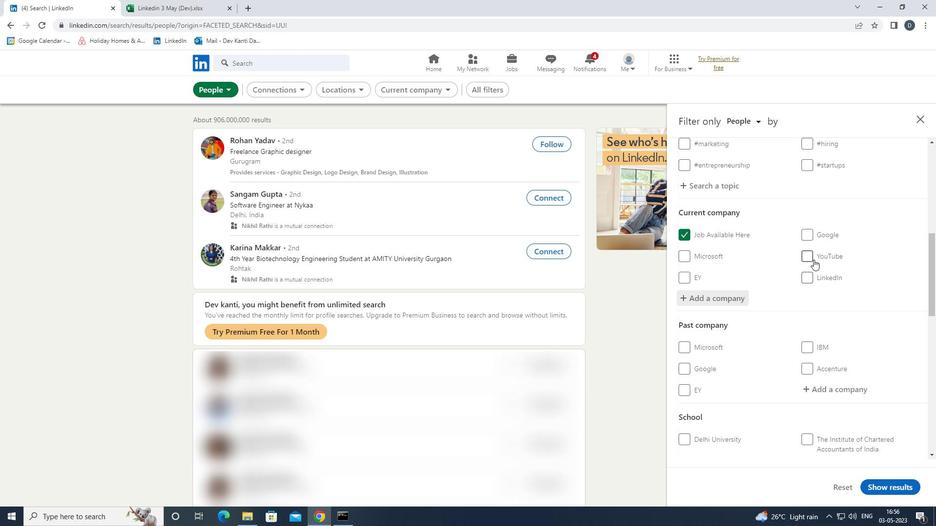 
Action: Mouse moved to (847, 337)
Screenshot: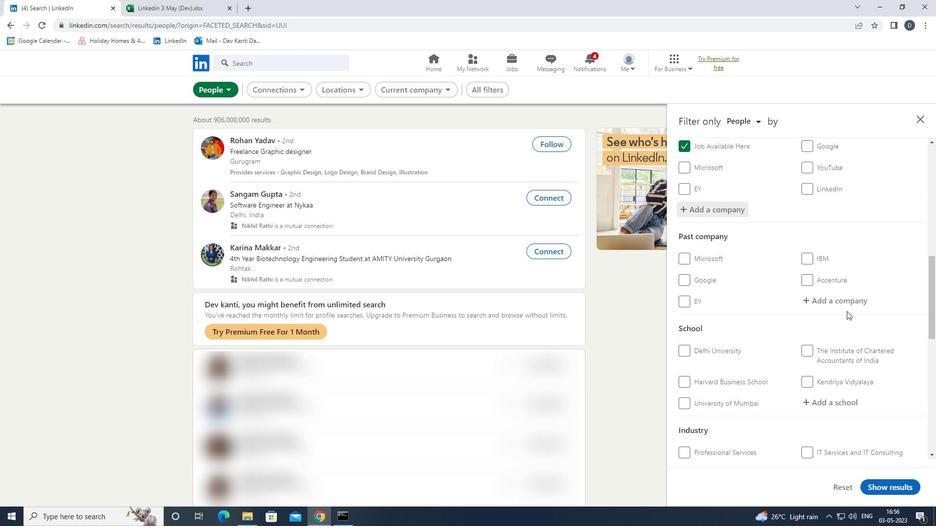 
Action: Mouse scrolled (847, 336) with delta (0, 0)
Screenshot: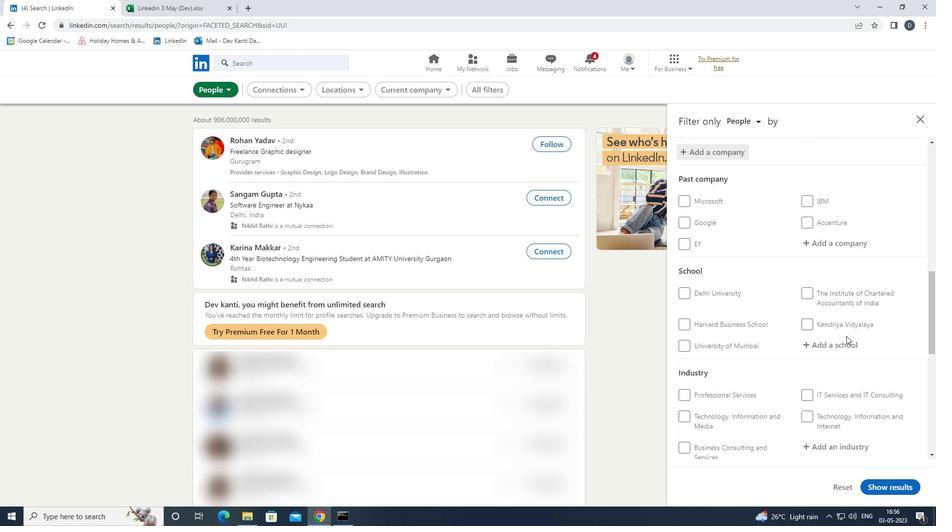 
Action: Mouse moved to (843, 303)
Screenshot: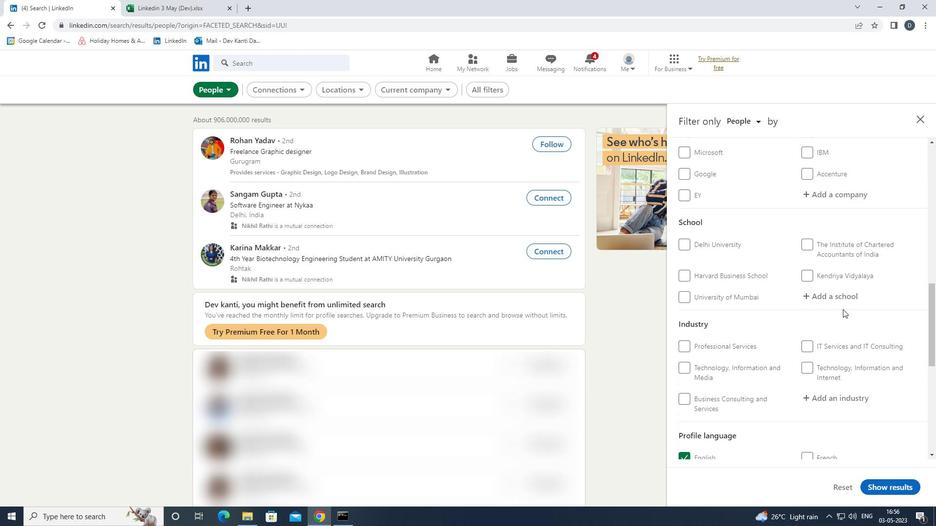 
Action: Mouse pressed left at (843, 303)
Screenshot: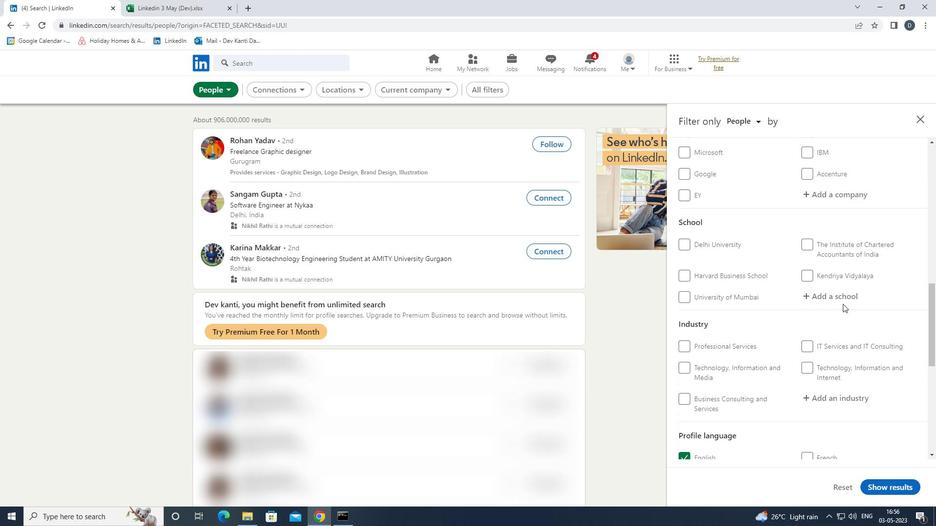 
Action: Mouse moved to (843, 301)
Screenshot: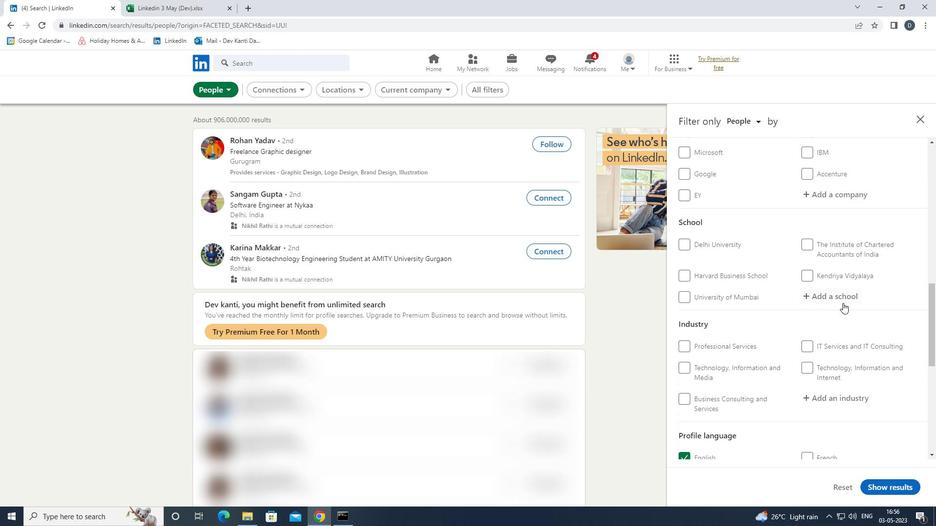 
Action: Key pressed <Key.shift><Key.shift><Key.shift><Key.shift><Key.shift>MADURAI<Key.space><Key.down><Key.enter>
Screenshot: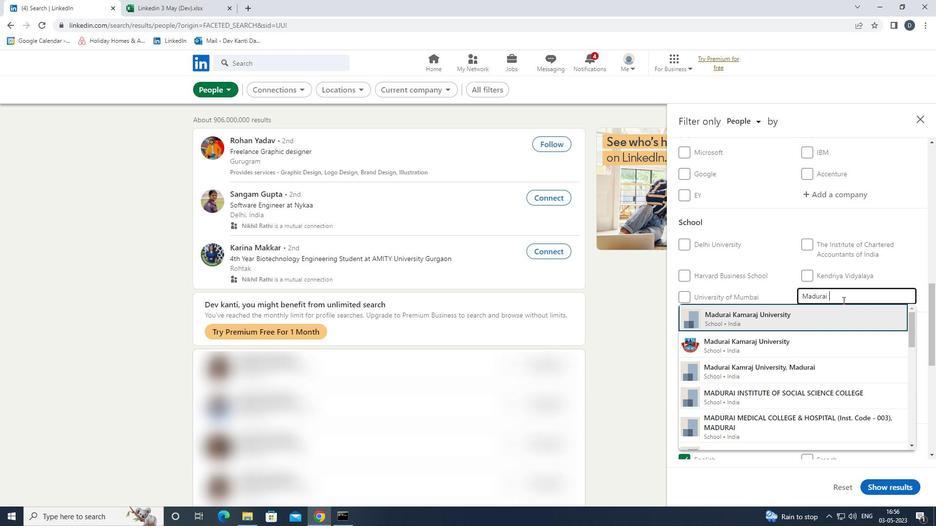 
Action: Mouse moved to (841, 308)
Screenshot: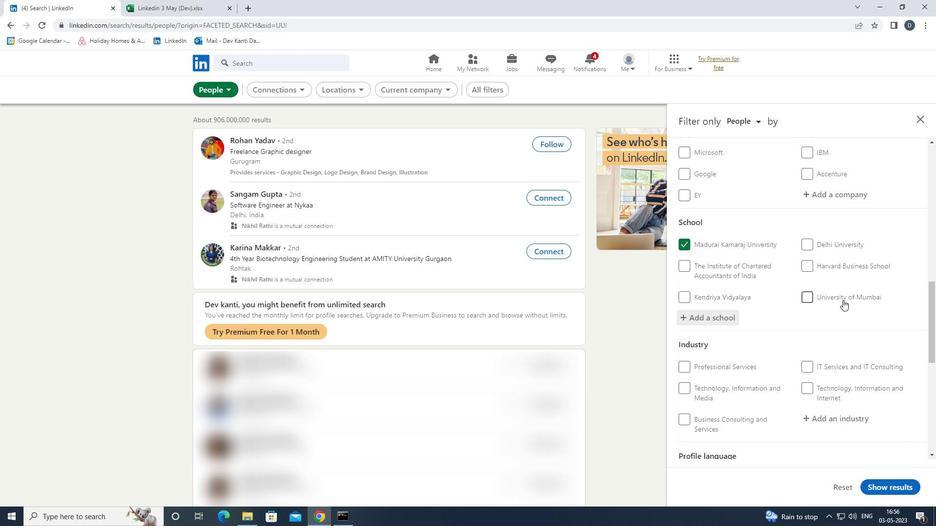 
Action: Mouse scrolled (841, 308) with delta (0, 0)
Screenshot: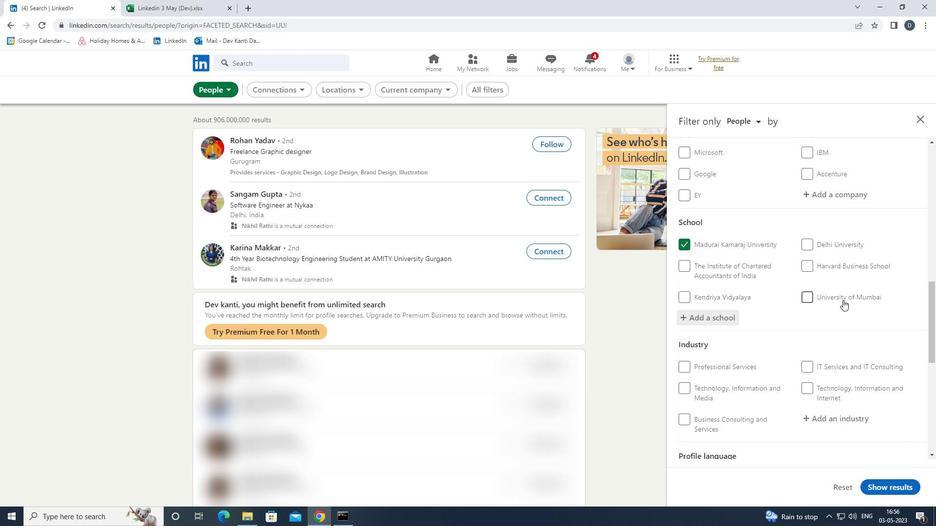 
Action: Mouse moved to (841, 310)
Screenshot: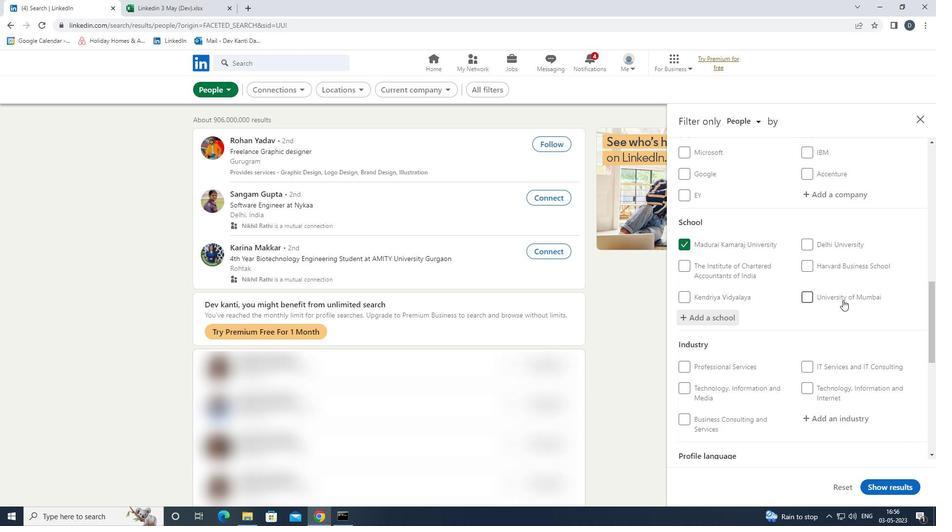 
Action: Mouse scrolled (841, 309) with delta (0, 0)
Screenshot: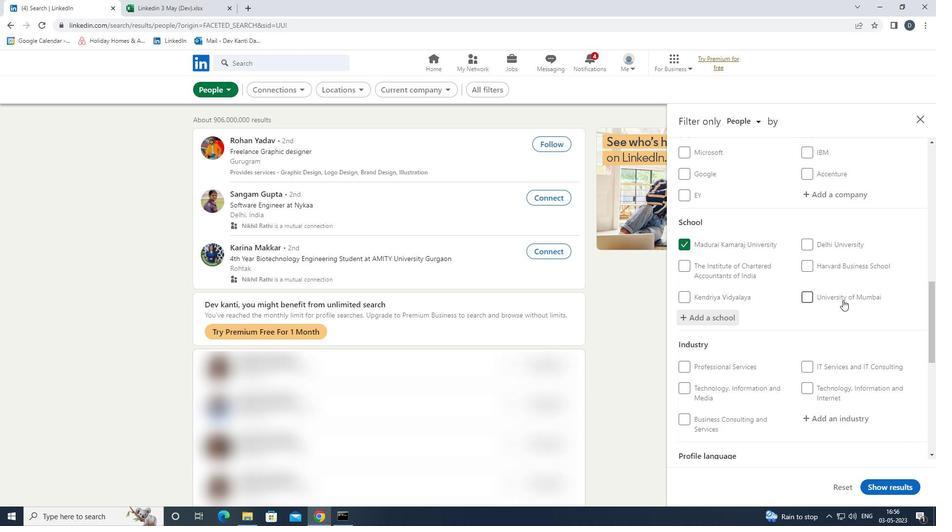 
Action: Mouse moved to (841, 310)
Screenshot: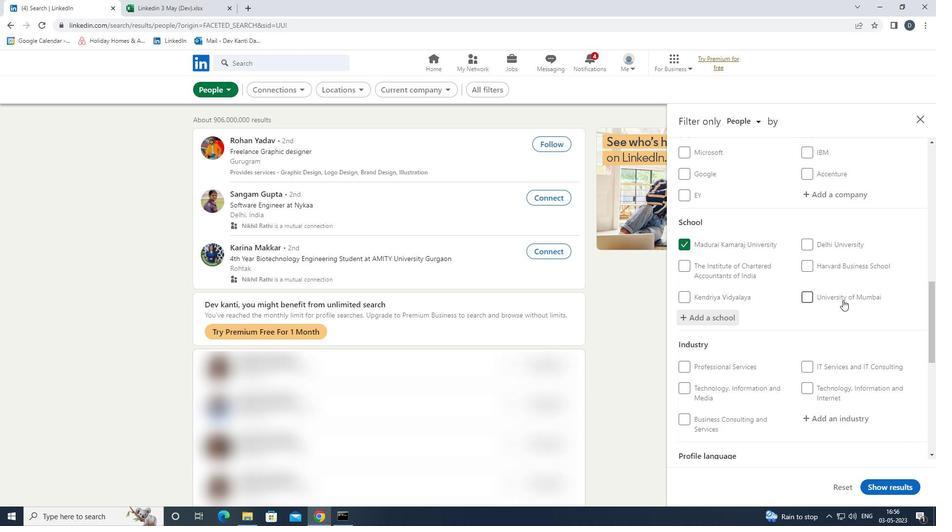 
Action: Mouse scrolled (841, 309) with delta (0, 0)
Screenshot: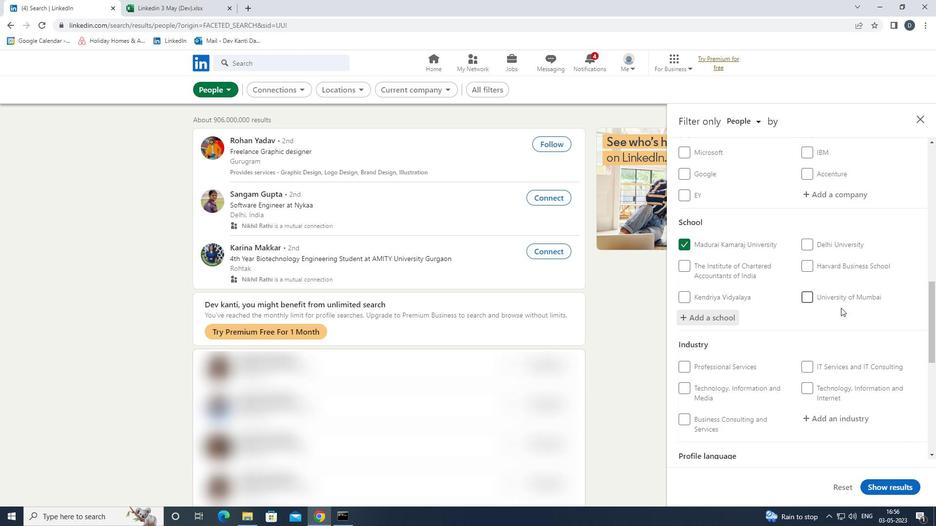 
Action: Mouse moved to (848, 273)
Screenshot: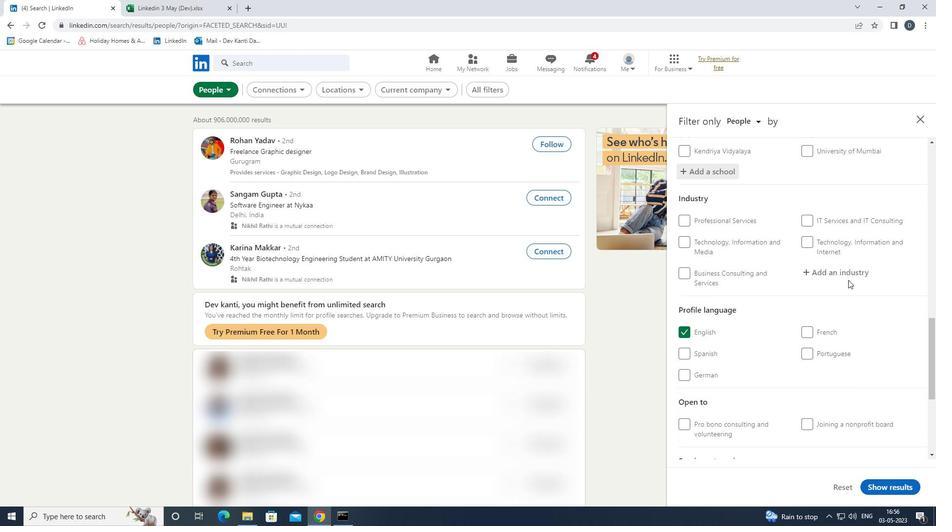 
Action: Mouse pressed left at (848, 273)
Screenshot: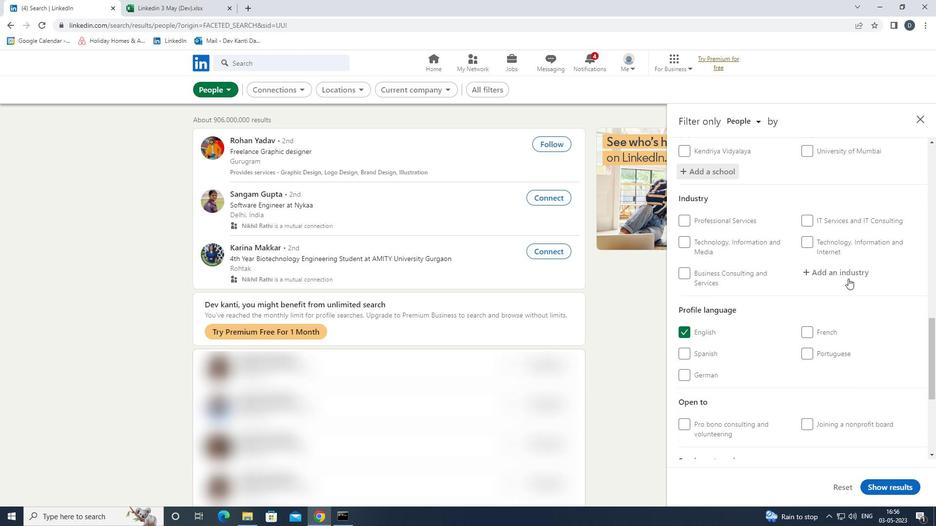 
Action: Mouse moved to (846, 276)
Screenshot: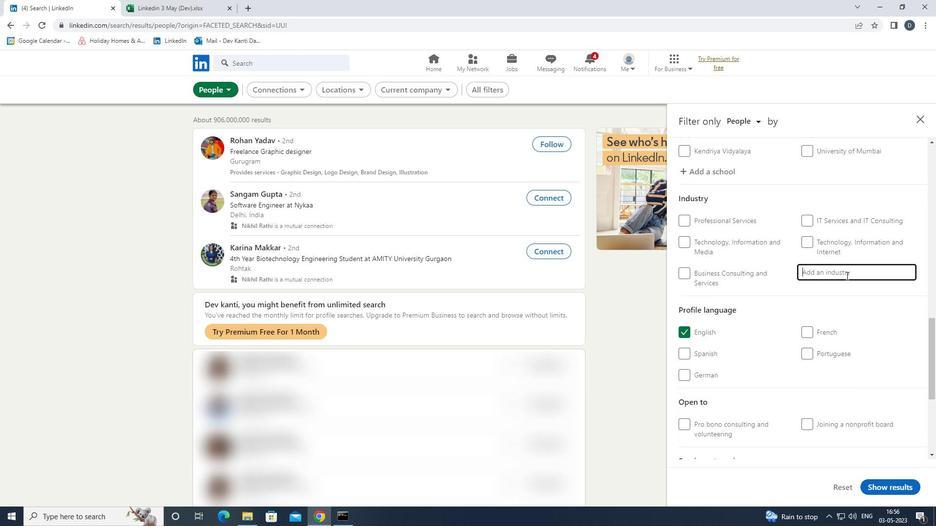 
Action: Key pressed <Key.shift>IT<Key.backspace><Key.shift>T<Key.space><Key.down><Key.enter>
Screenshot: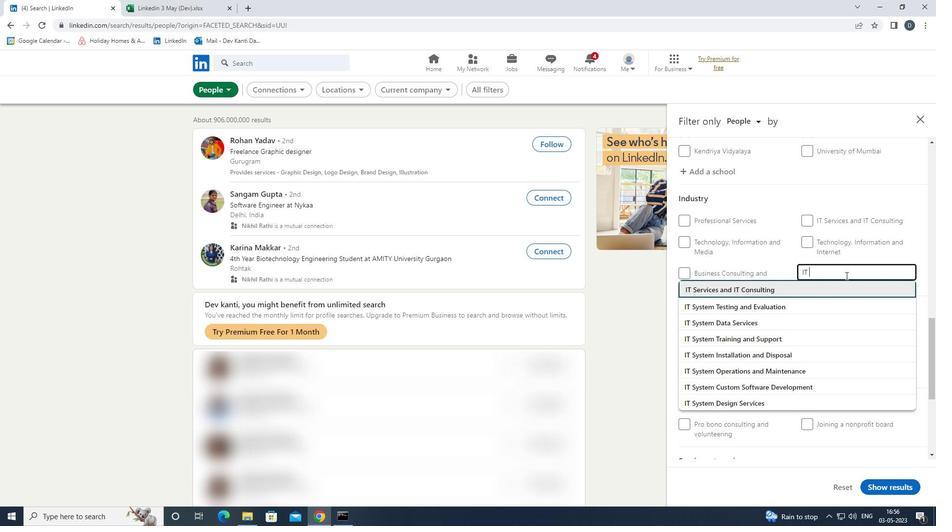 
Action: Mouse moved to (842, 273)
Screenshot: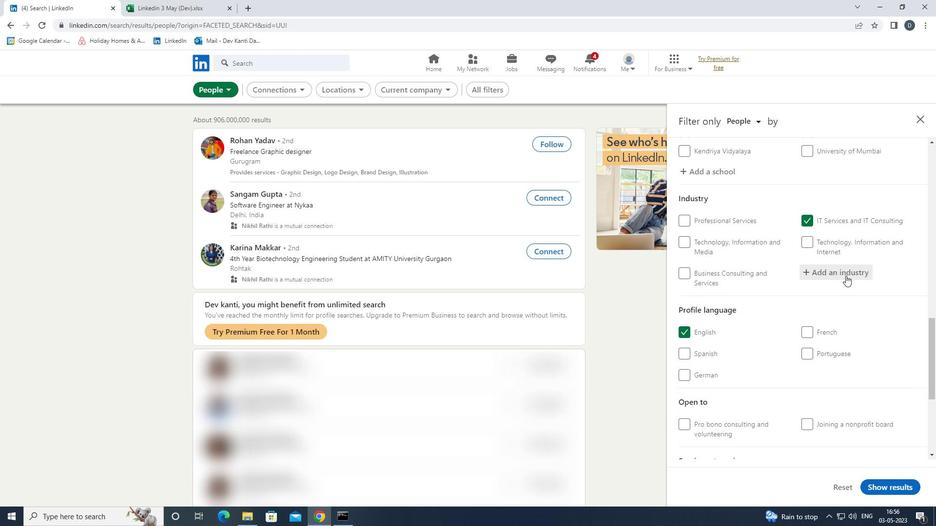 
Action: Mouse scrolled (842, 273) with delta (0, 0)
Screenshot: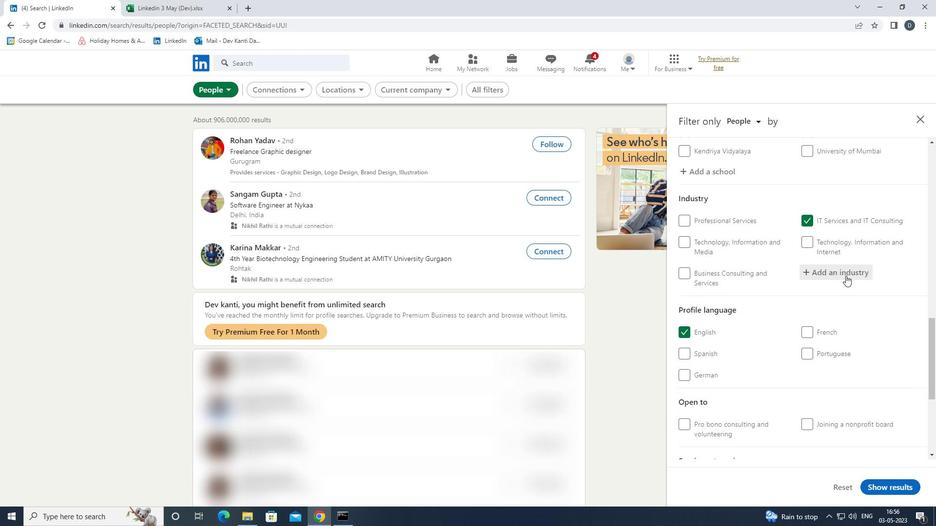 
Action: Mouse scrolled (842, 273) with delta (0, 0)
Screenshot: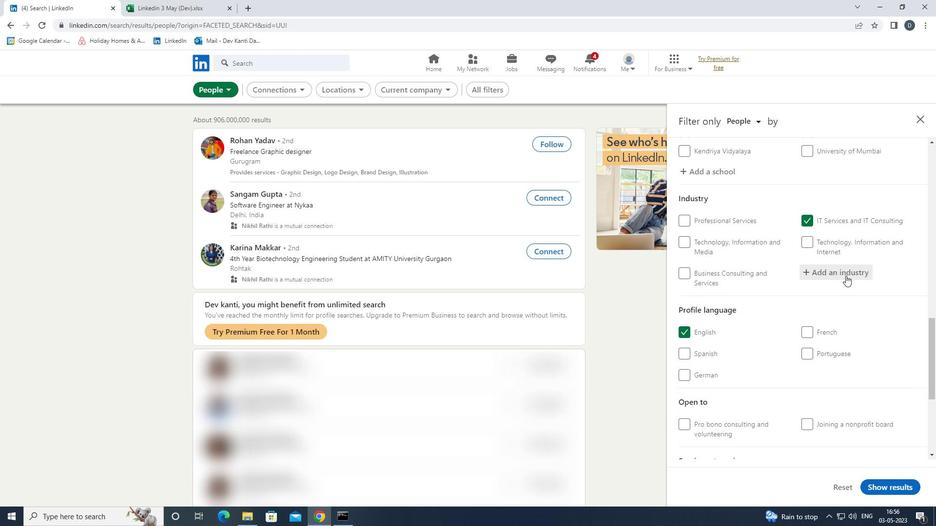 
Action: Mouse scrolled (842, 273) with delta (0, 0)
Screenshot: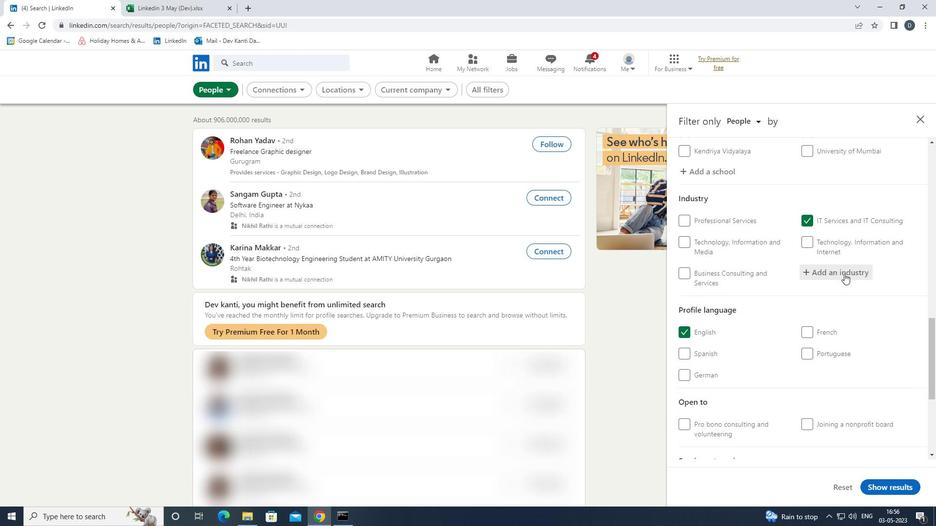 
Action: Mouse moved to (842, 273)
Screenshot: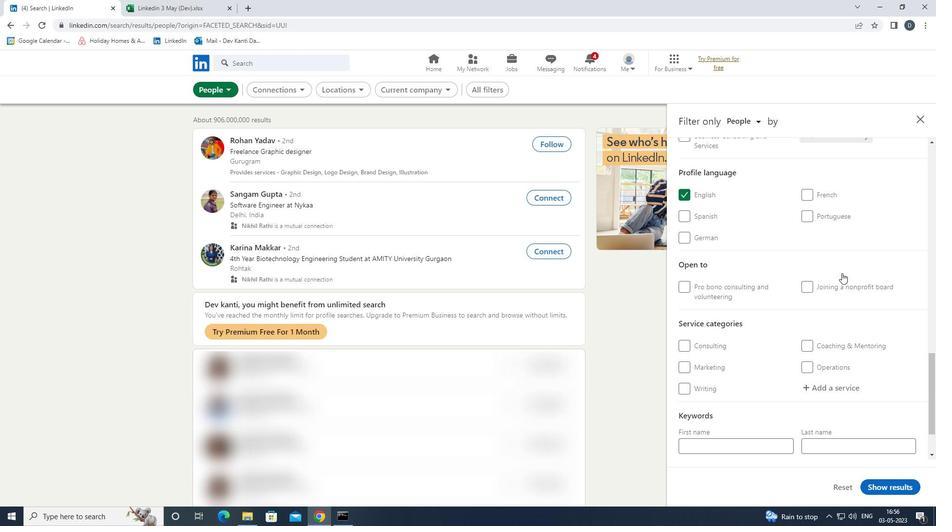 
Action: Mouse scrolled (842, 273) with delta (0, 0)
Screenshot: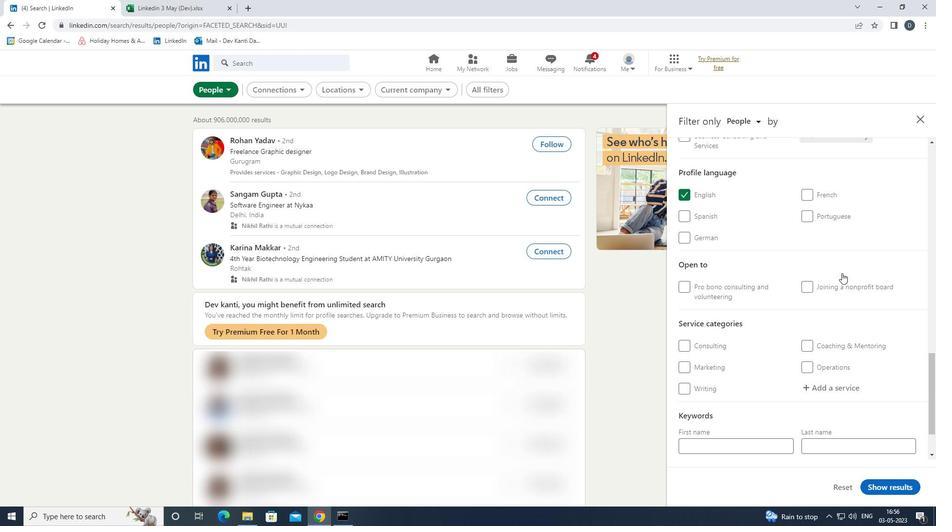 
Action: Mouse moved to (842, 273)
Screenshot: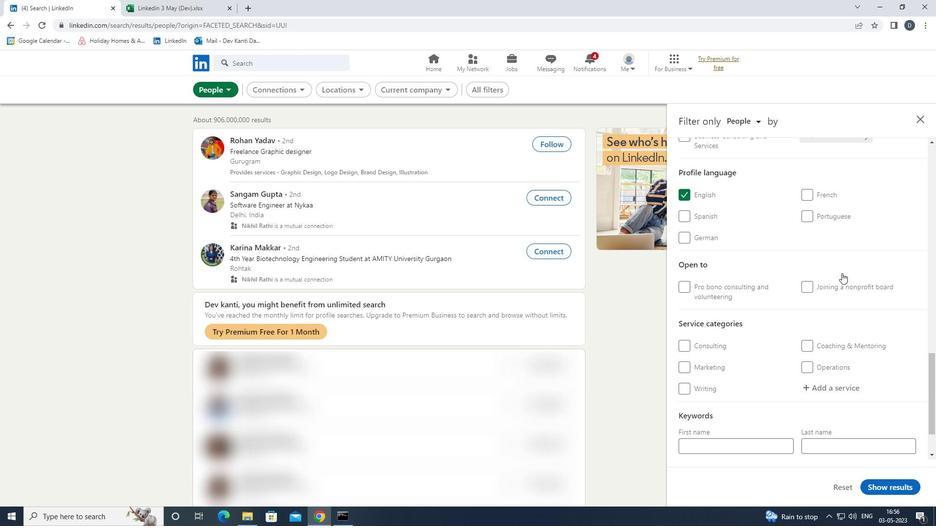 
Action: Mouse scrolled (842, 273) with delta (0, 0)
Screenshot: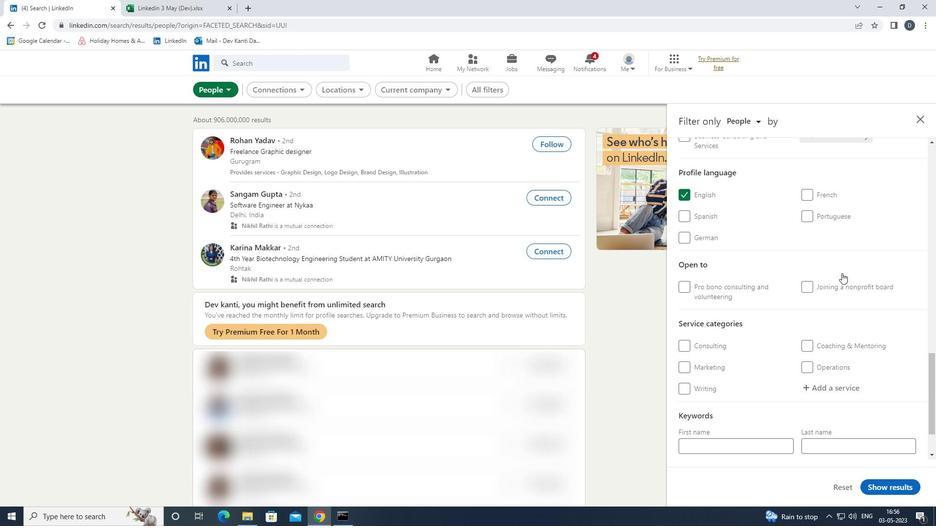 
Action: Mouse moved to (833, 325)
Screenshot: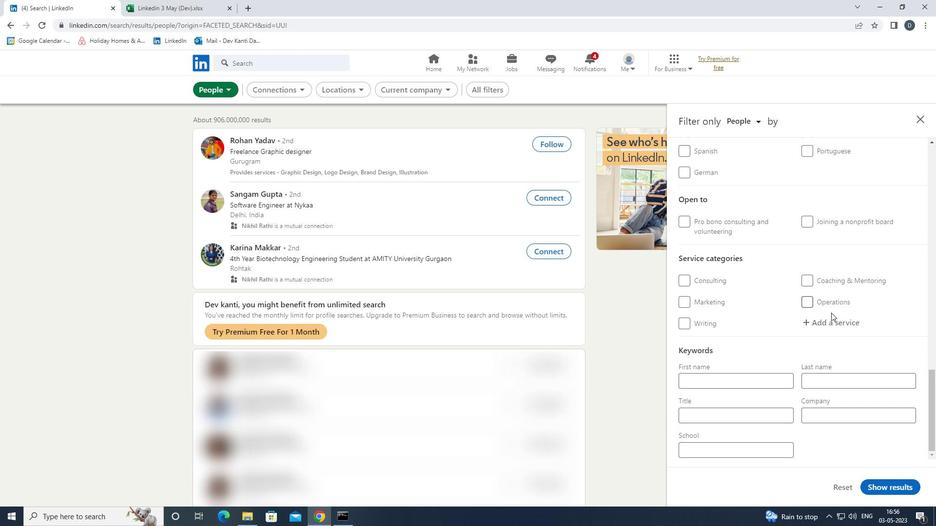 
Action: Mouse pressed left at (833, 325)
Screenshot: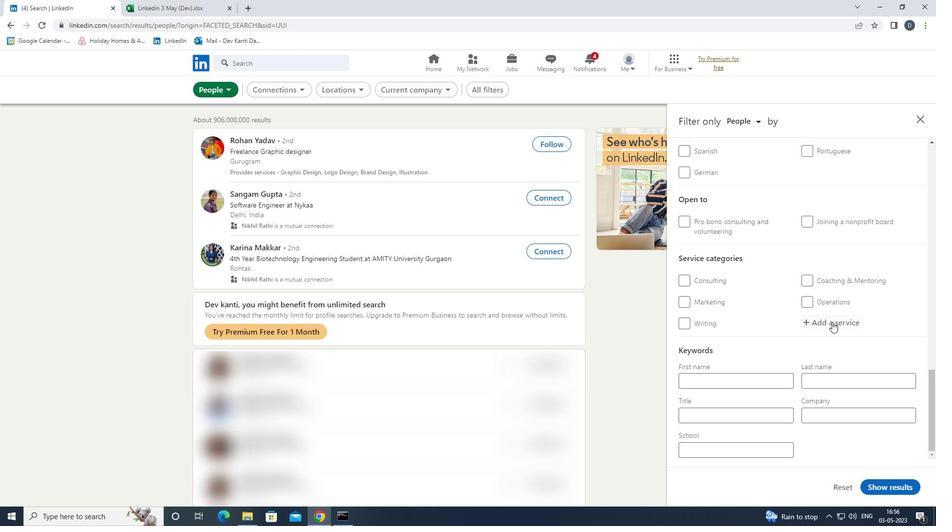 
Action: Key pressed <Key.shift>TYPING<Key.down><Key.enter>
Screenshot: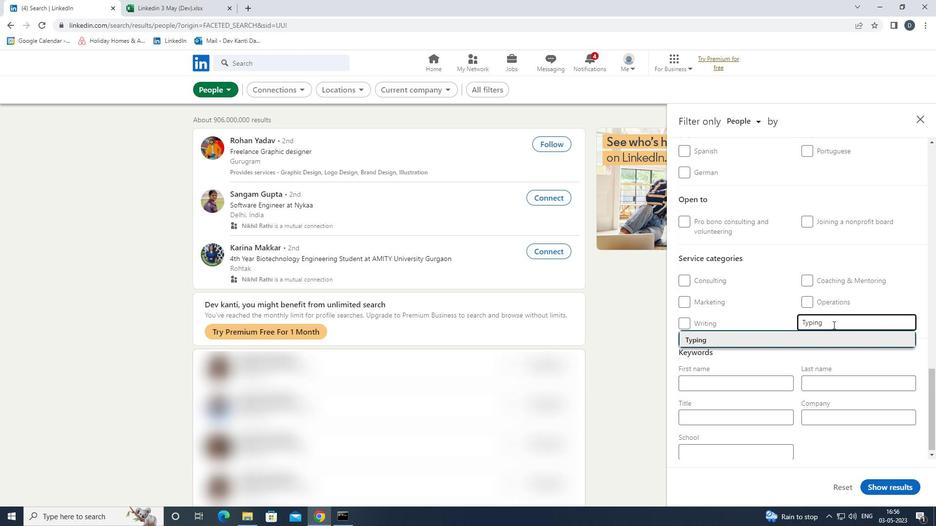 
Action: Mouse moved to (845, 326)
Screenshot: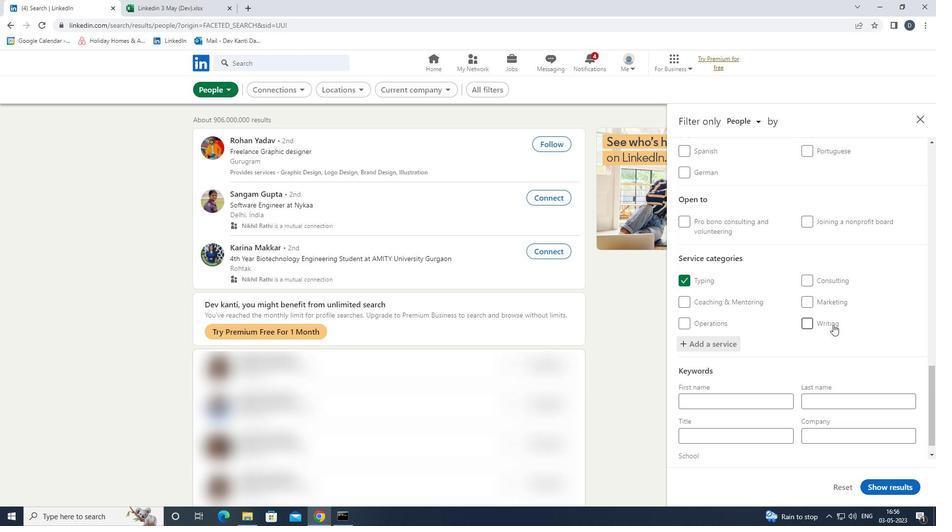 
Action: Mouse scrolled (845, 326) with delta (0, 0)
Screenshot: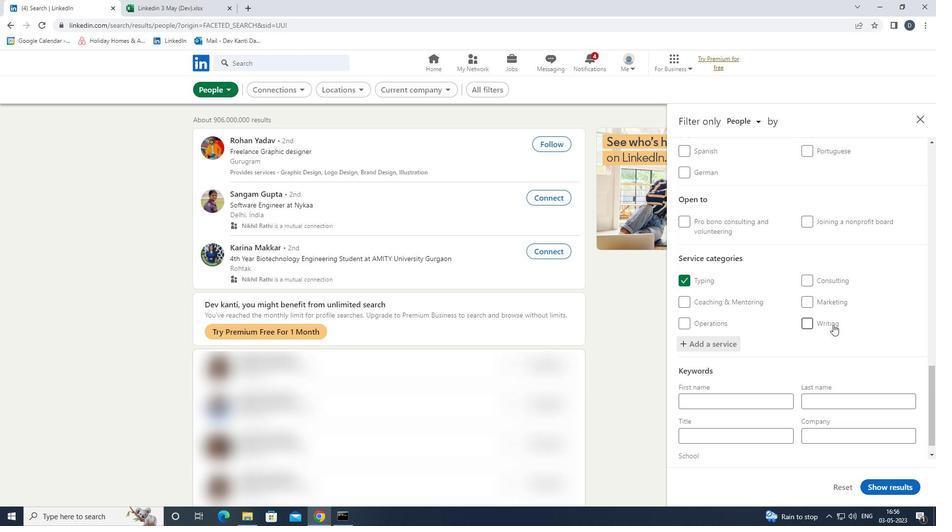 
Action: Mouse moved to (843, 336)
Screenshot: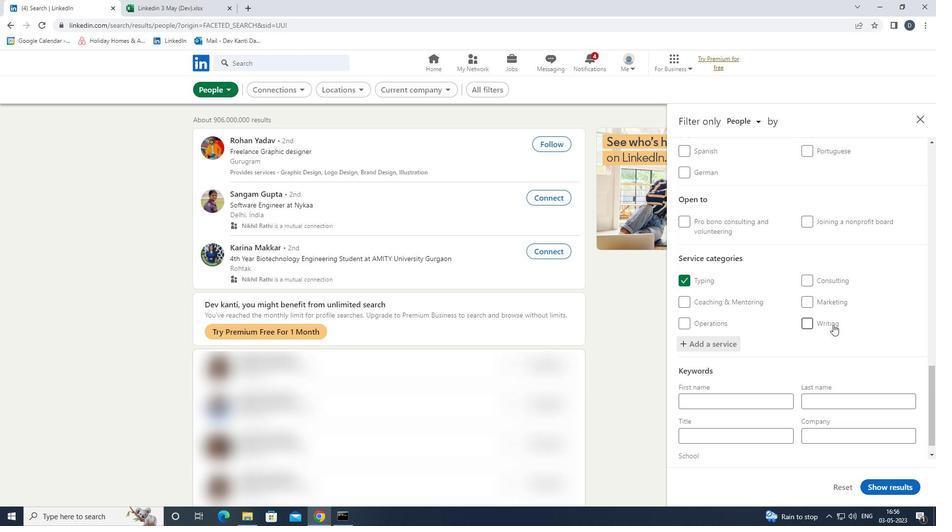
Action: Mouse scrolled (843, 336) with delta (0, 0)
Screenshot: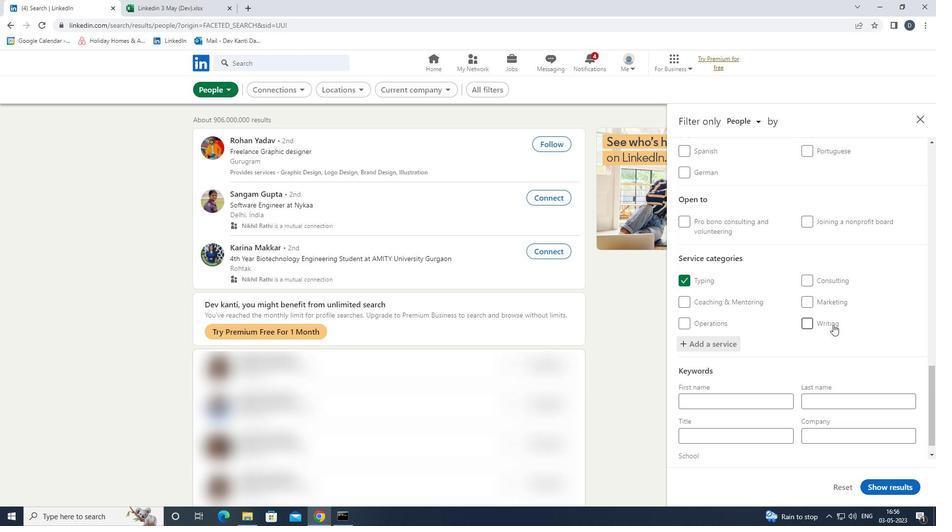 
Action: Mouse moved to (842, 337)
Screenshot: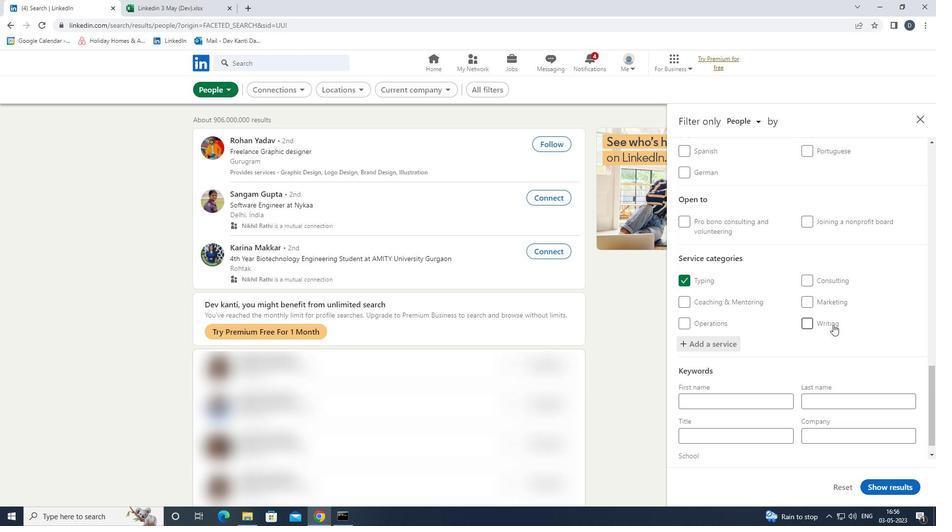 
Action: Mouse scrolled (842, 337) with delta (0, 0)
Screenshot: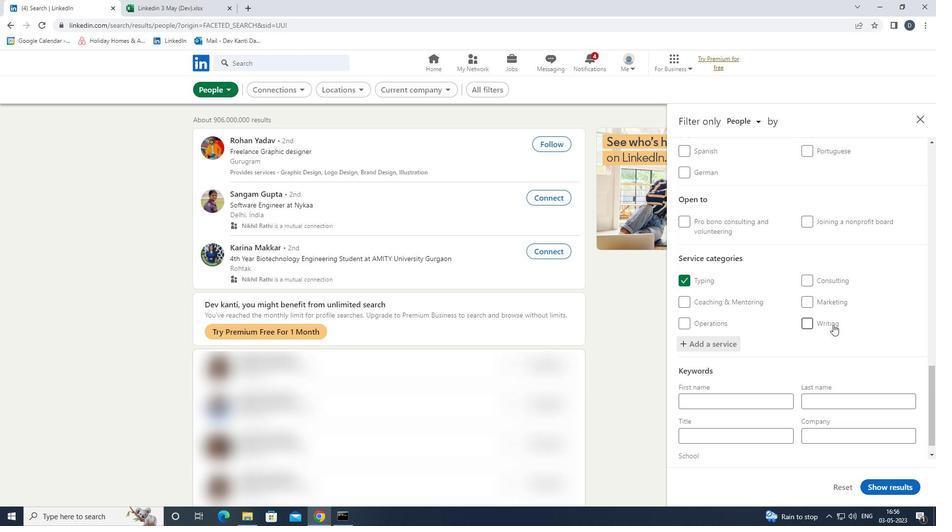 
Action: Mouse moved to (839, 339)
Screenshot: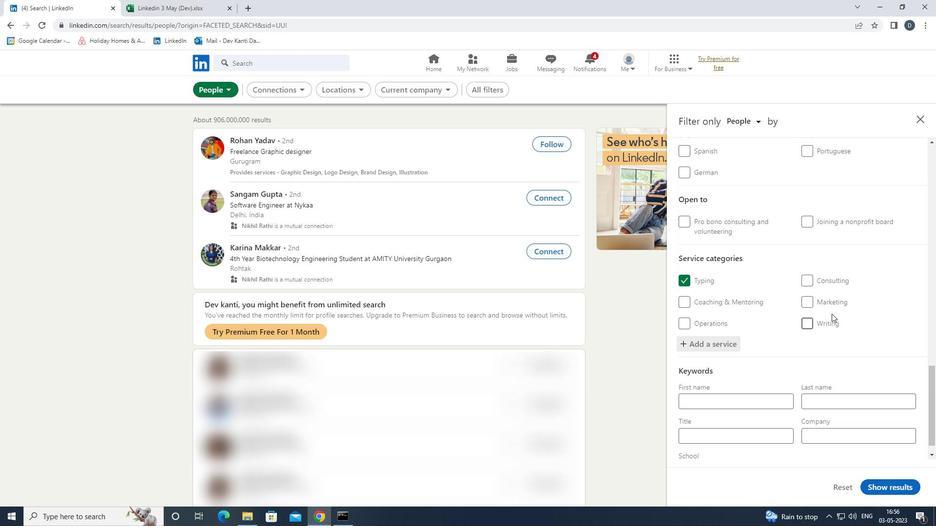 
Action: Mouse scrolled (839, 339) with delta (0, 0)
Screenshot: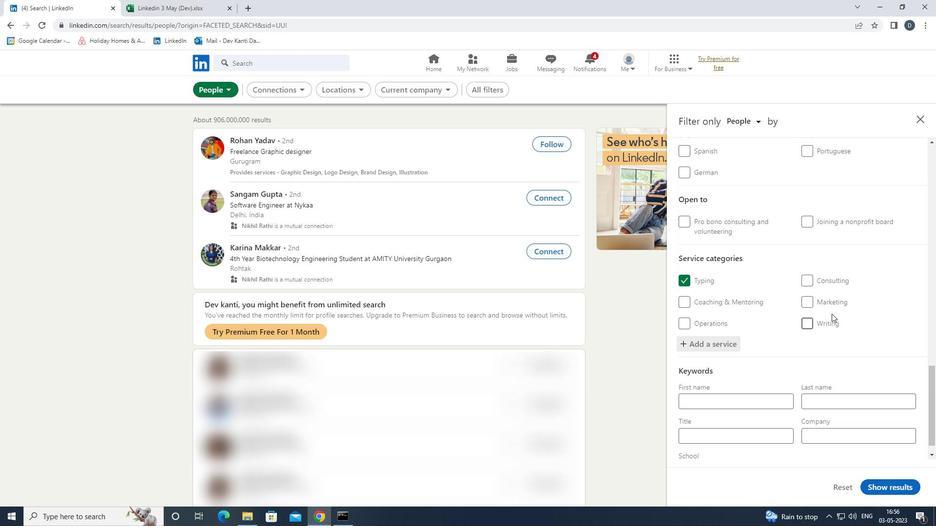 
Action: Mouse moved to (741, 408)
Screenshot: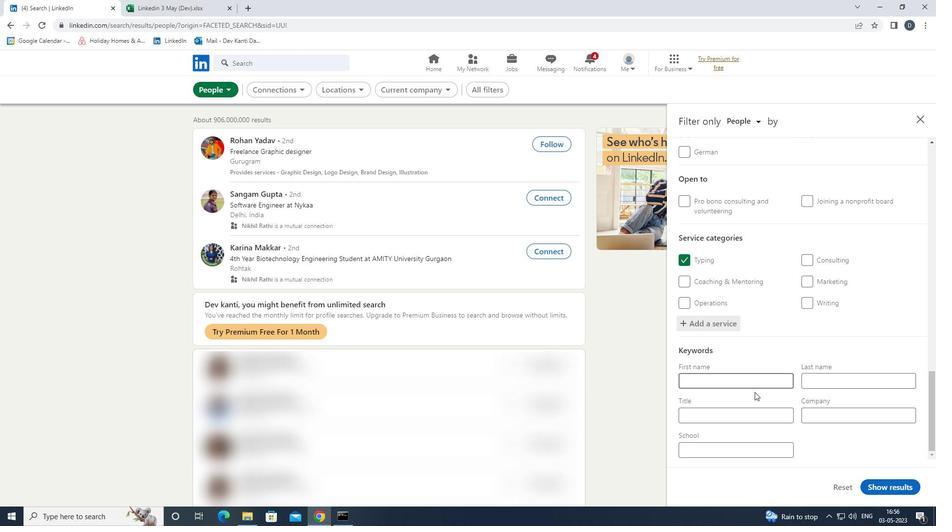 
Action: Mouse pressed left at (741, 408)
Screenshot: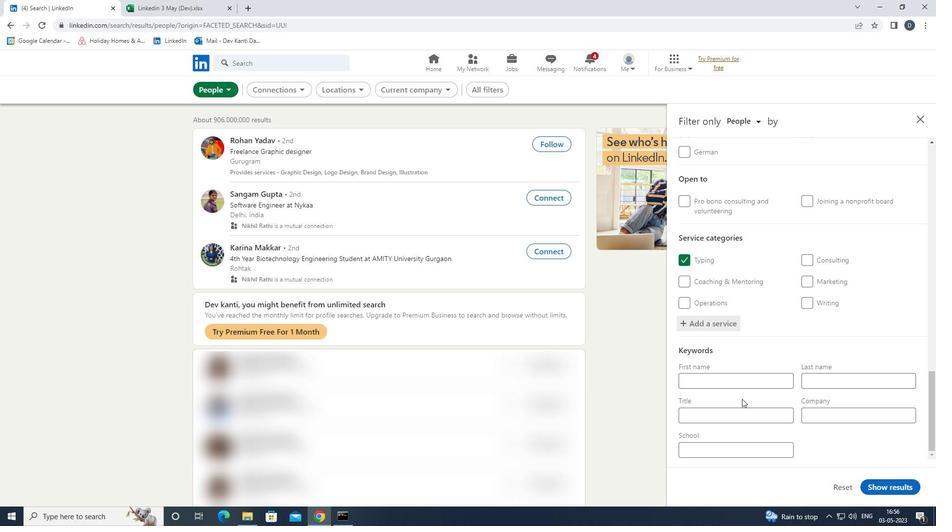 
Action: Mouse moved to (741, 408)
Screenshot: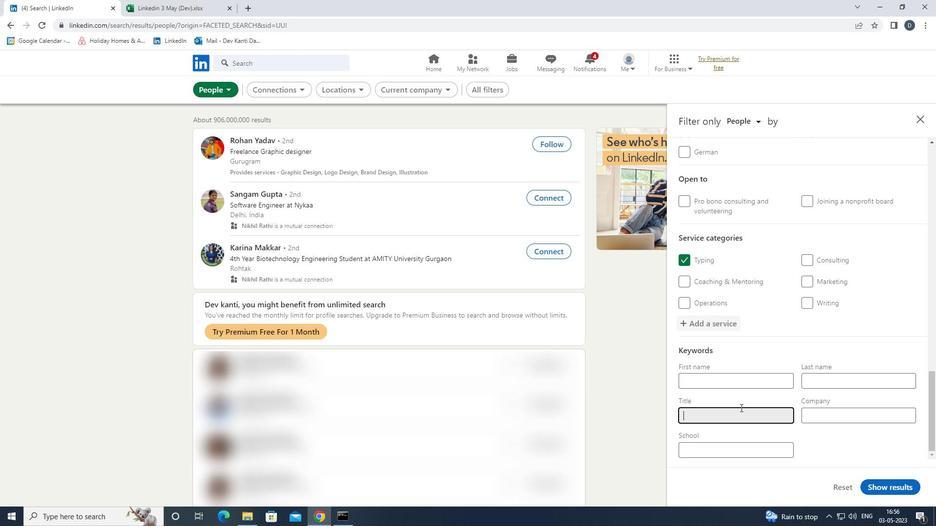 
Action: Key pressed <Key.shift><Key.shift>MAIL<Key.space><Key.shift>CARRIER
Screenshot: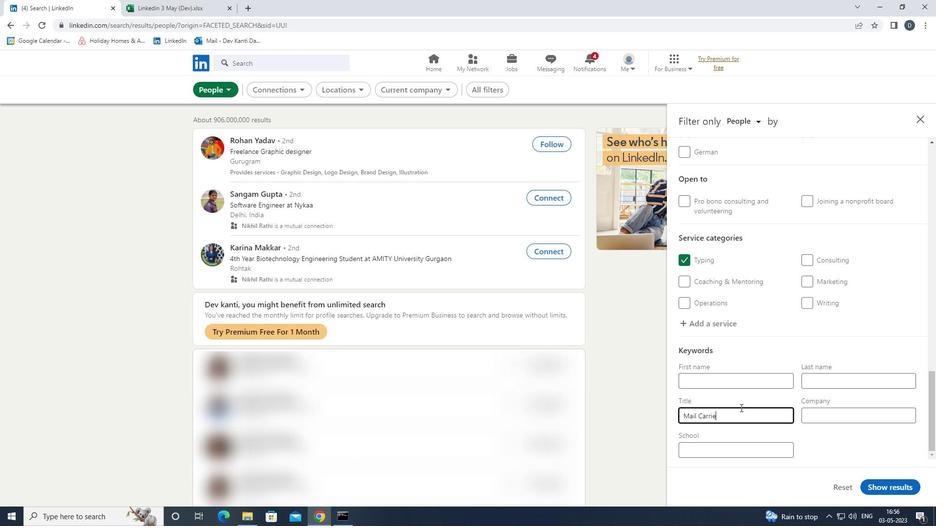 
Action: Mouse moved to (904, 492)
Screenshot: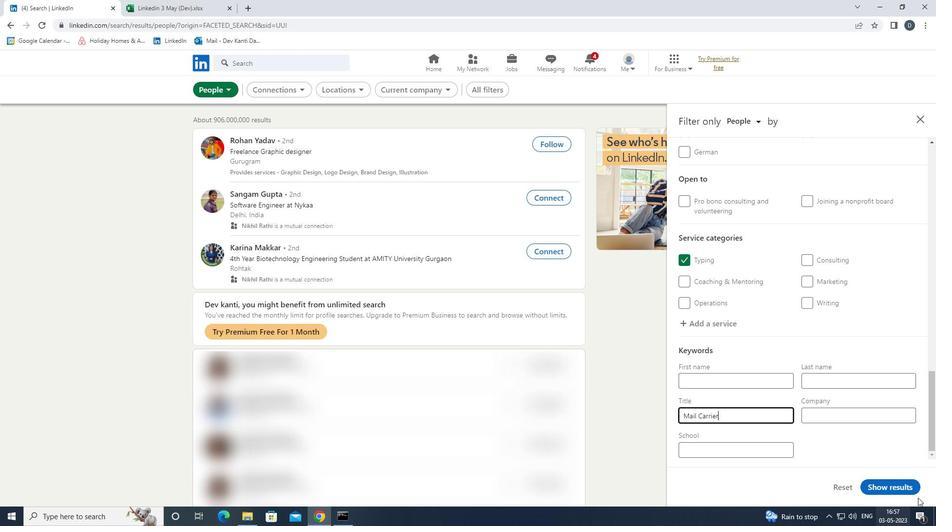 
Action: Mouse pressed left at (904, 492)
Screenshot: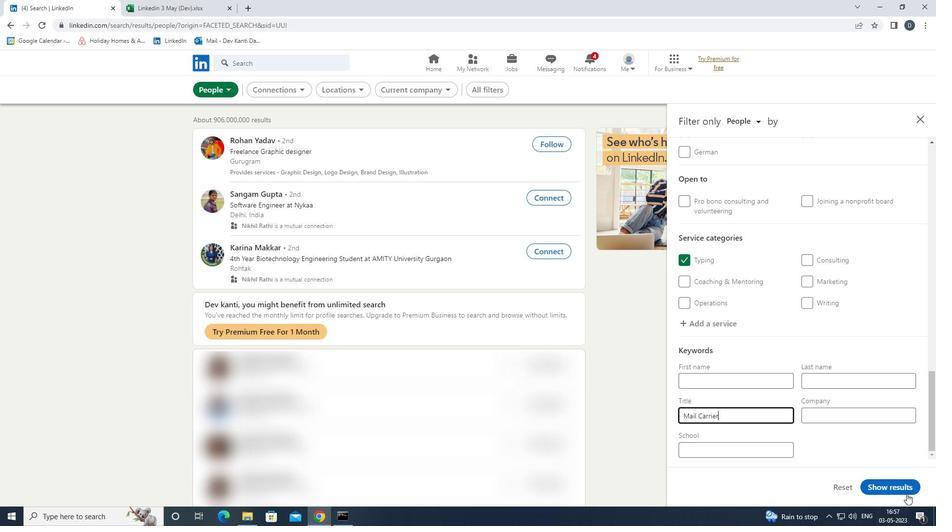 
Action: Mouse moved to (540, 137)
Screenshot: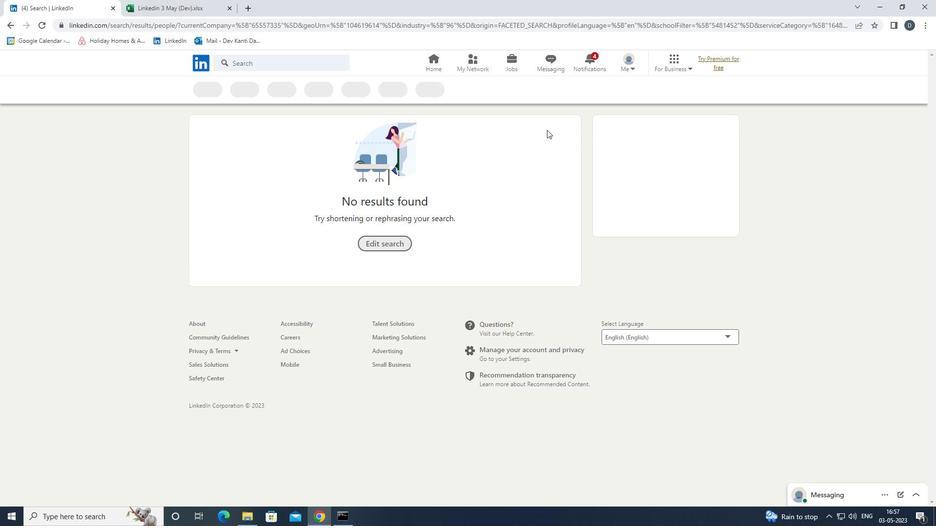 
